 Task: Show available start times in increments of 12 minutes.
Action: Mouse moved to (198, 456)
Screenshot: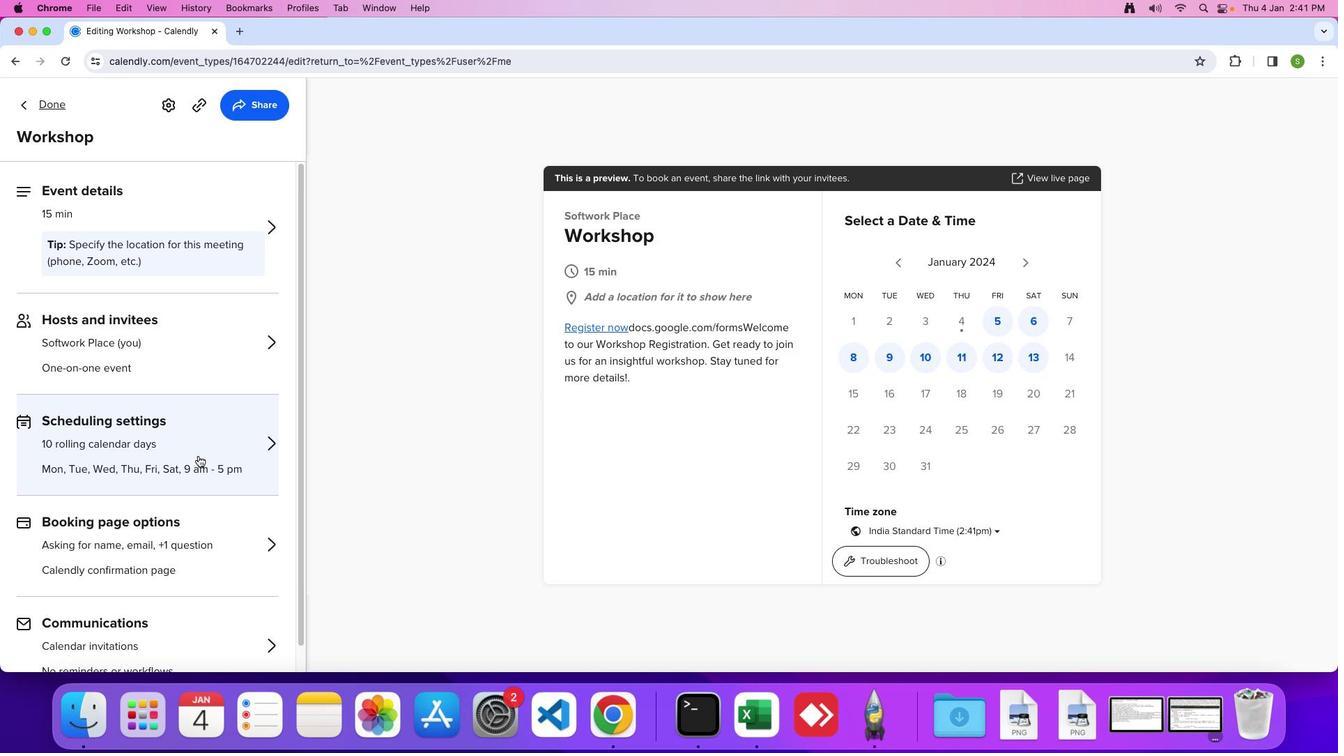 
Action: Mouse pressed left at (198, 456)
Screenshot: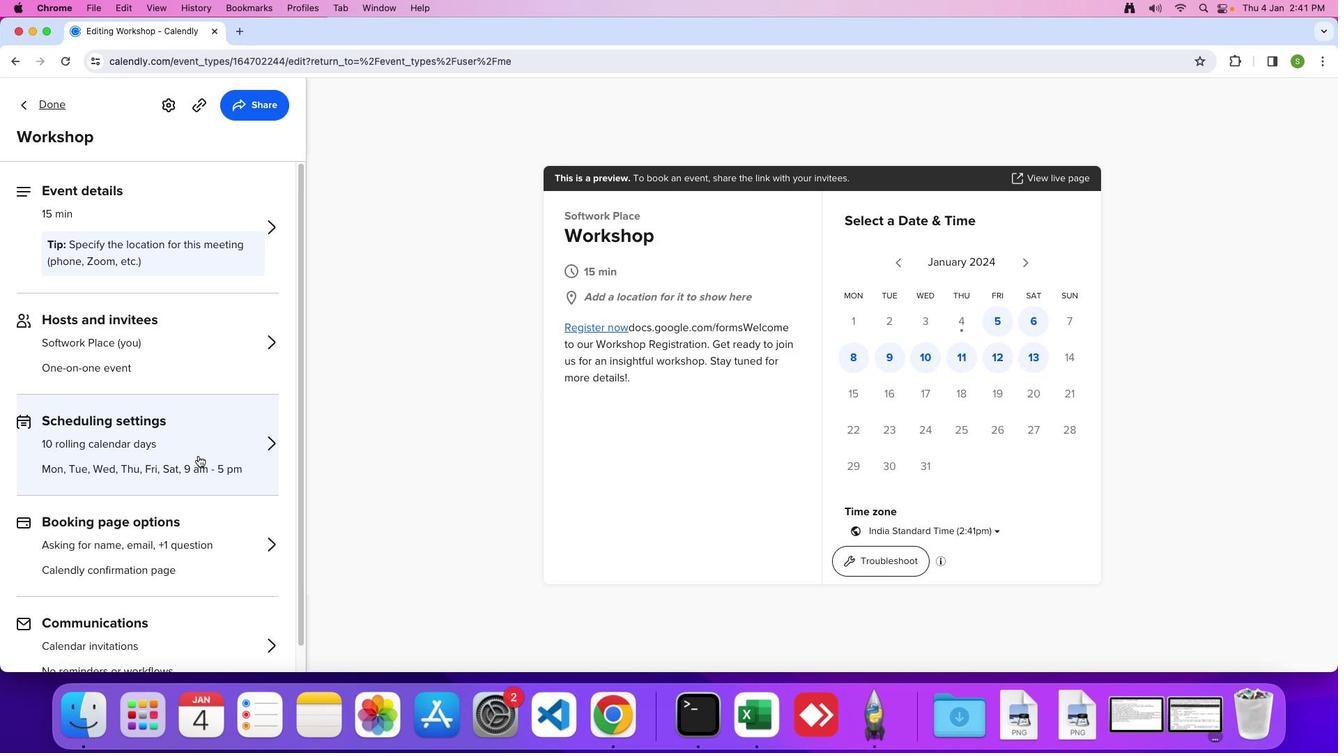 
Action: Mouse moved to (195, 498)
Screenshot: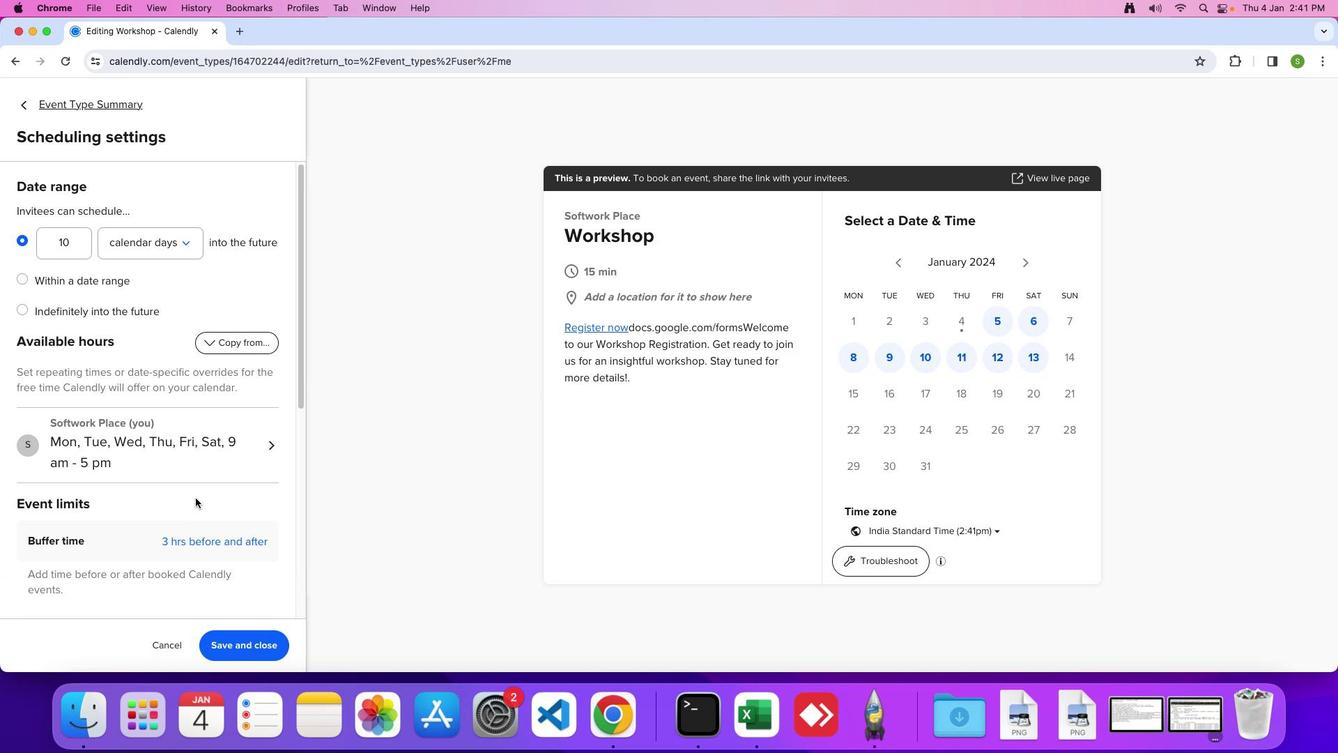 
Action: Mouse scrolled (195, 498) with delta (0, 0)
Screenshot: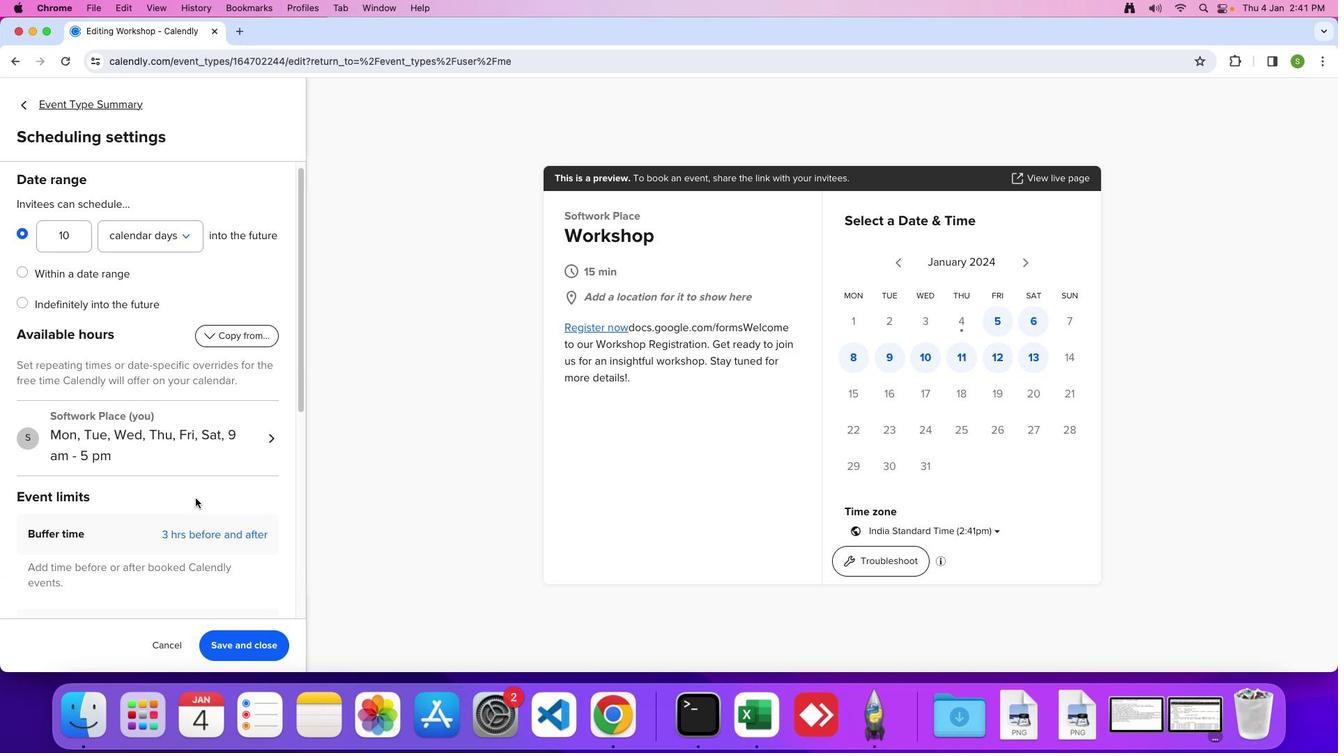 
Action: Mouse moved to (195, 498)
Screenshot: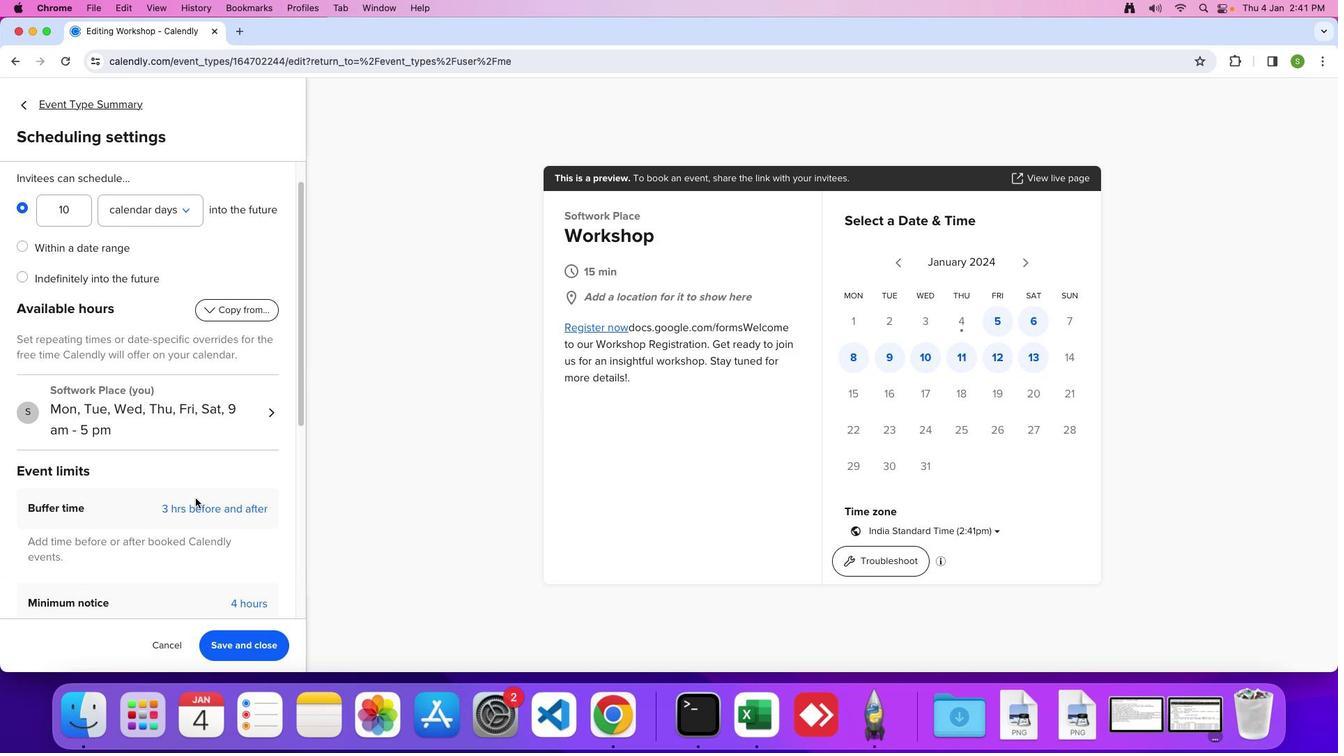 
Action: Mouse scrolled (195, 498) with delta (0, 0)
Screenshot: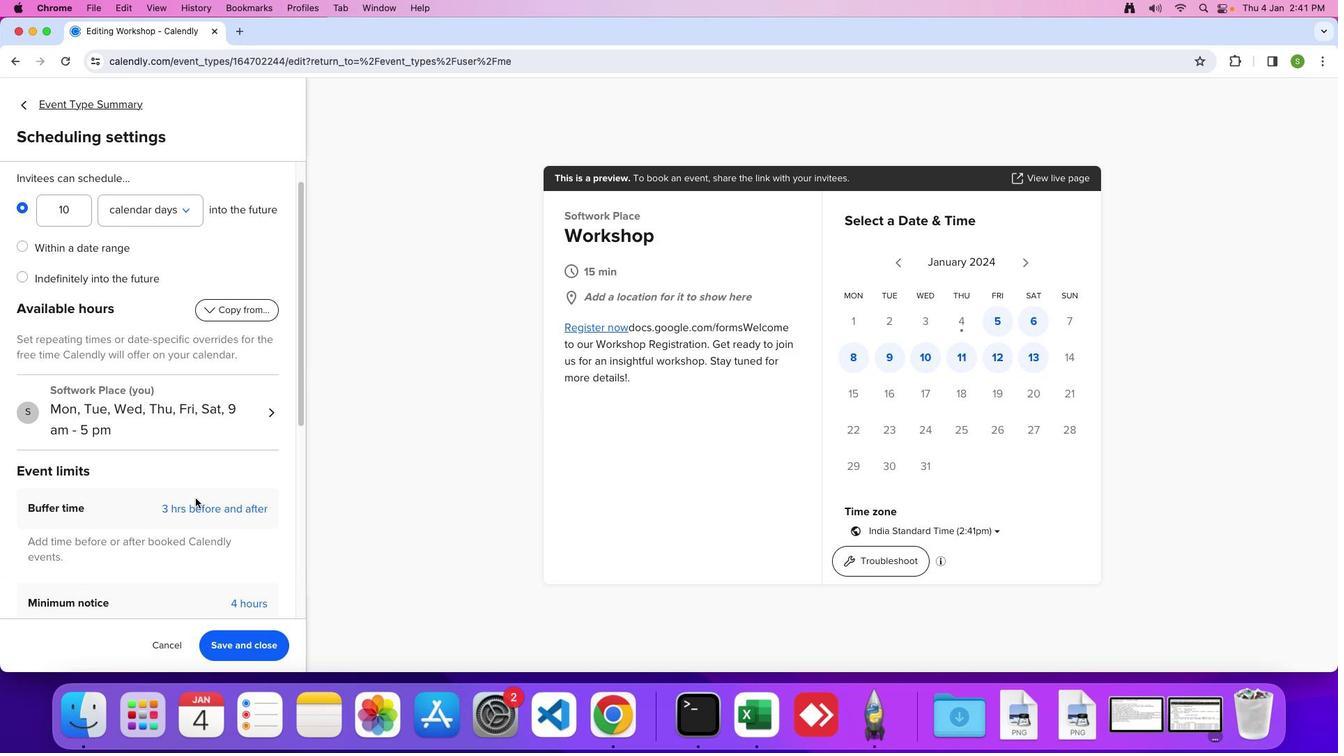 
Action: Mouse moved to (195, 498)
Screenshot: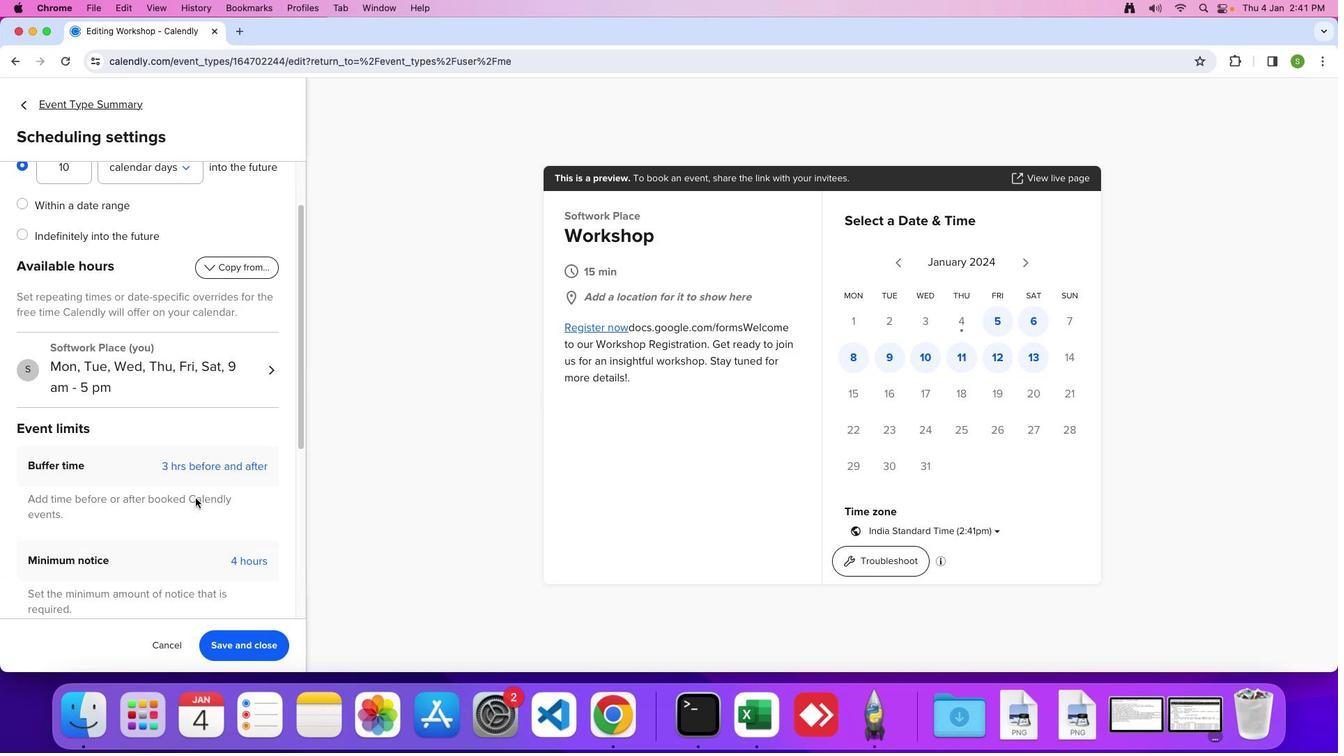 
Action: Mouse scrolled (195, 498) with delta (0, -2)
Screenshot: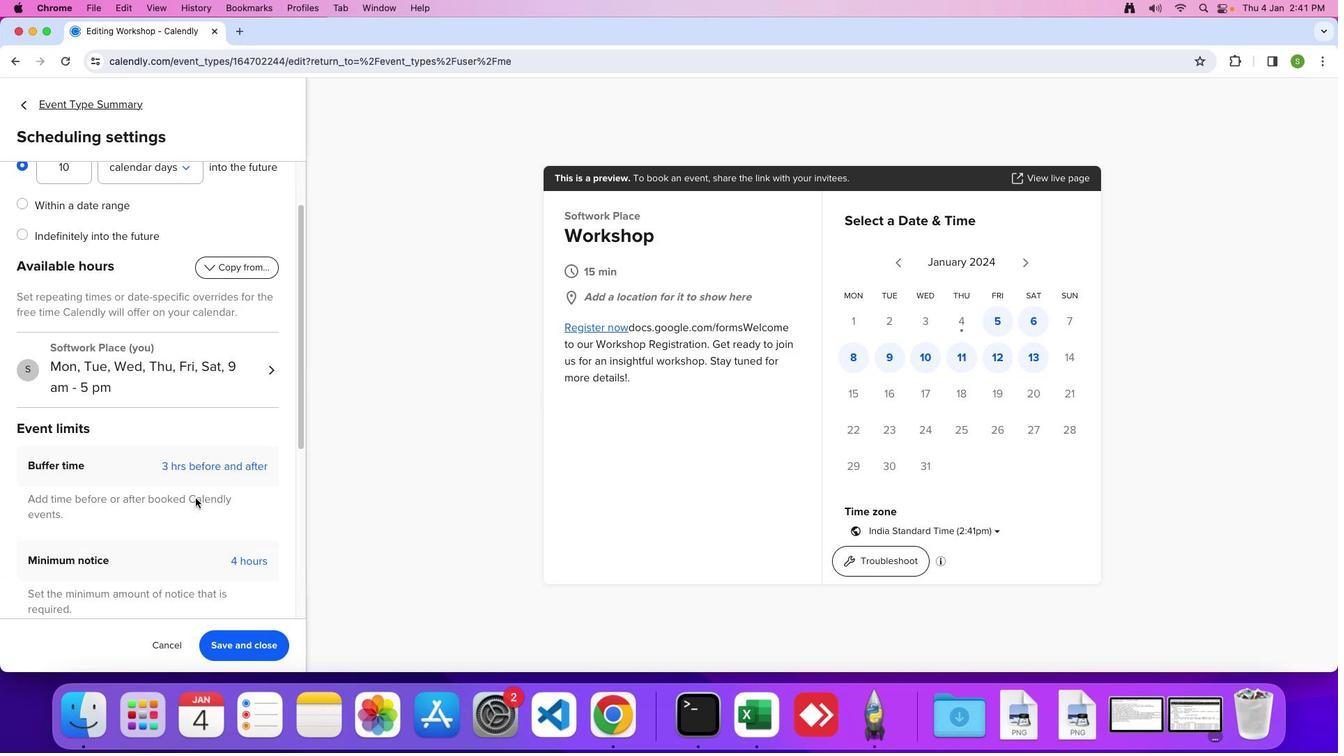 
Action: Mouse moved to (195, 497)
Screenshot: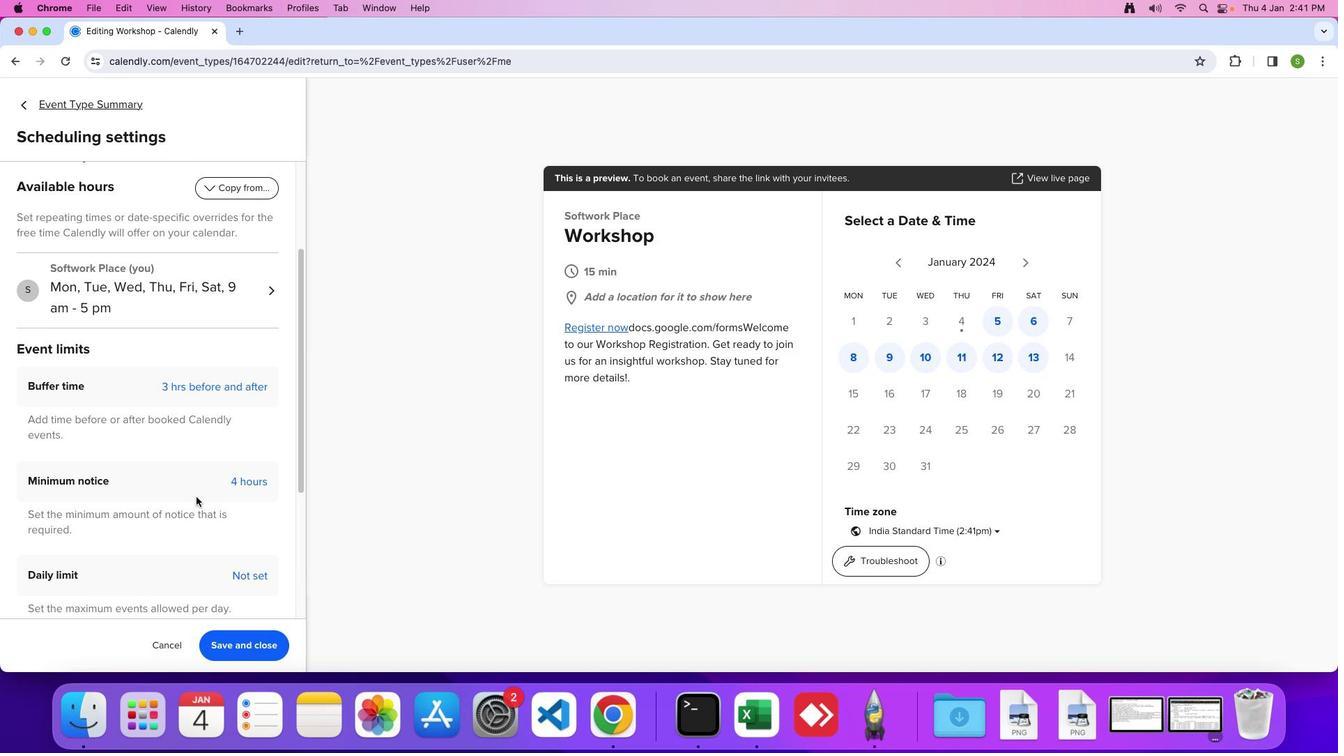 
Action: Mouse scrolled (195, 497) with delta (0, 0)
Screenshot: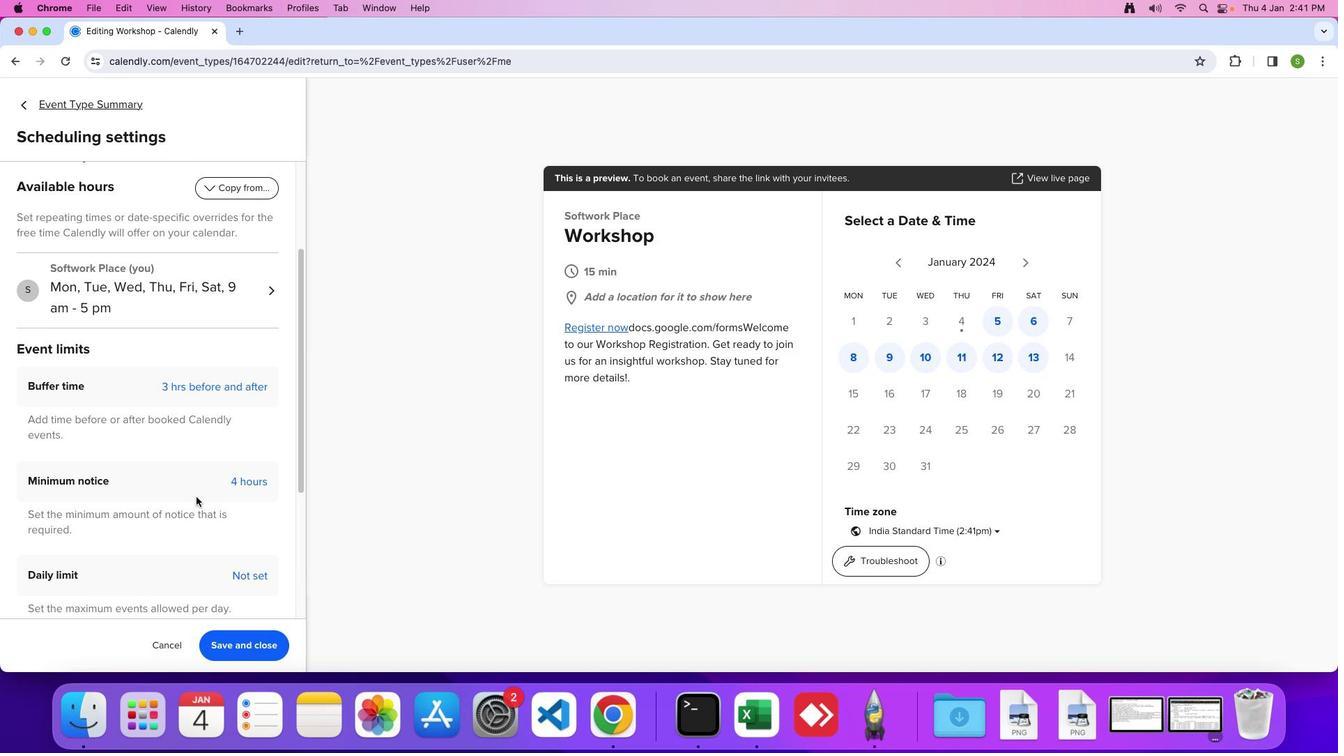 
Action: Mouse moved to (195, 497)
Screenshot: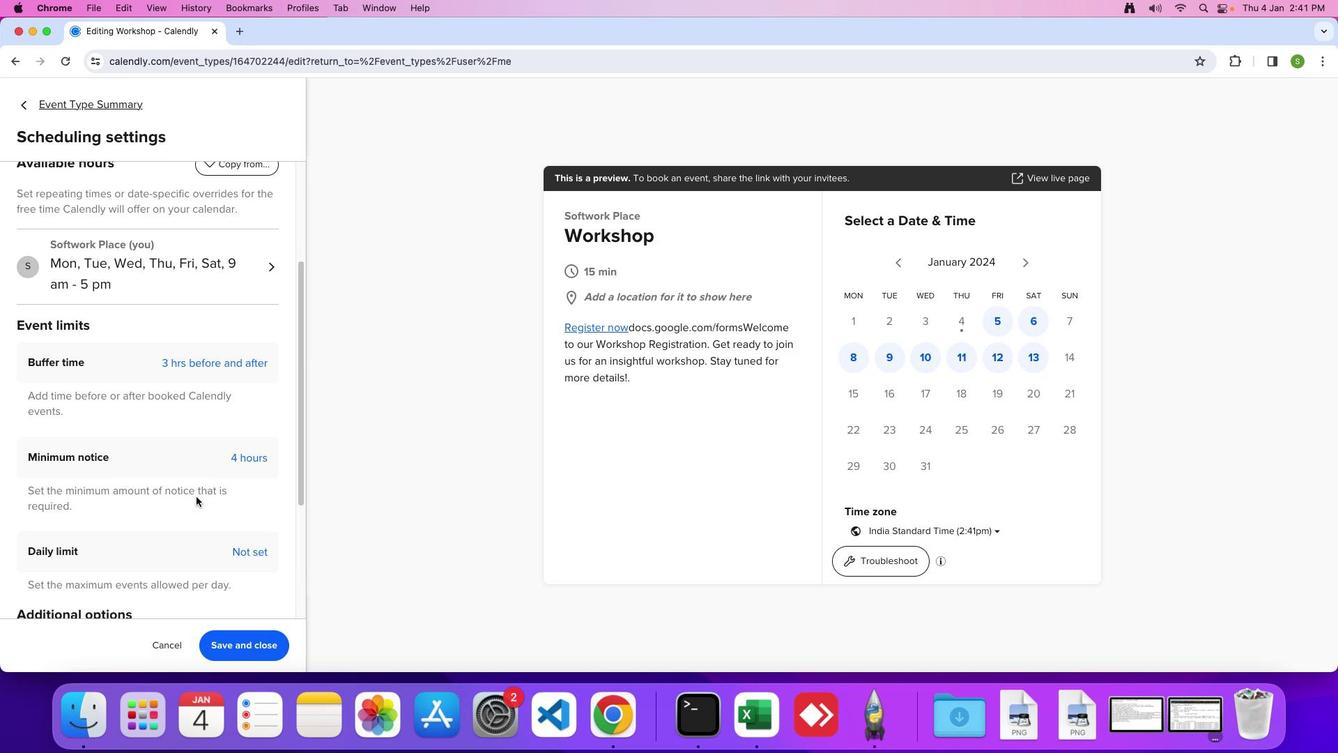 
Action: Mouse scrolled (195, 497) with delta (0, 0)
Screenshot: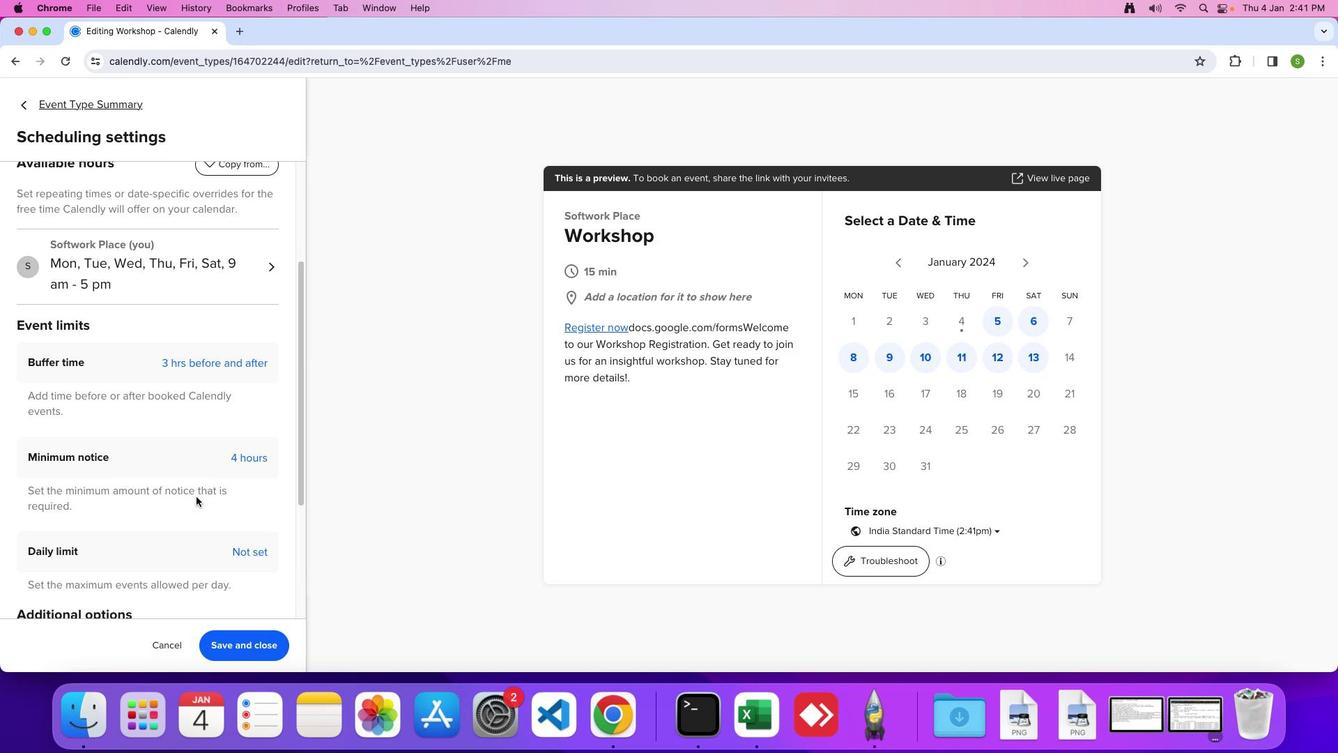 
Action: Mouse moved to (195, 497)
Screenshot: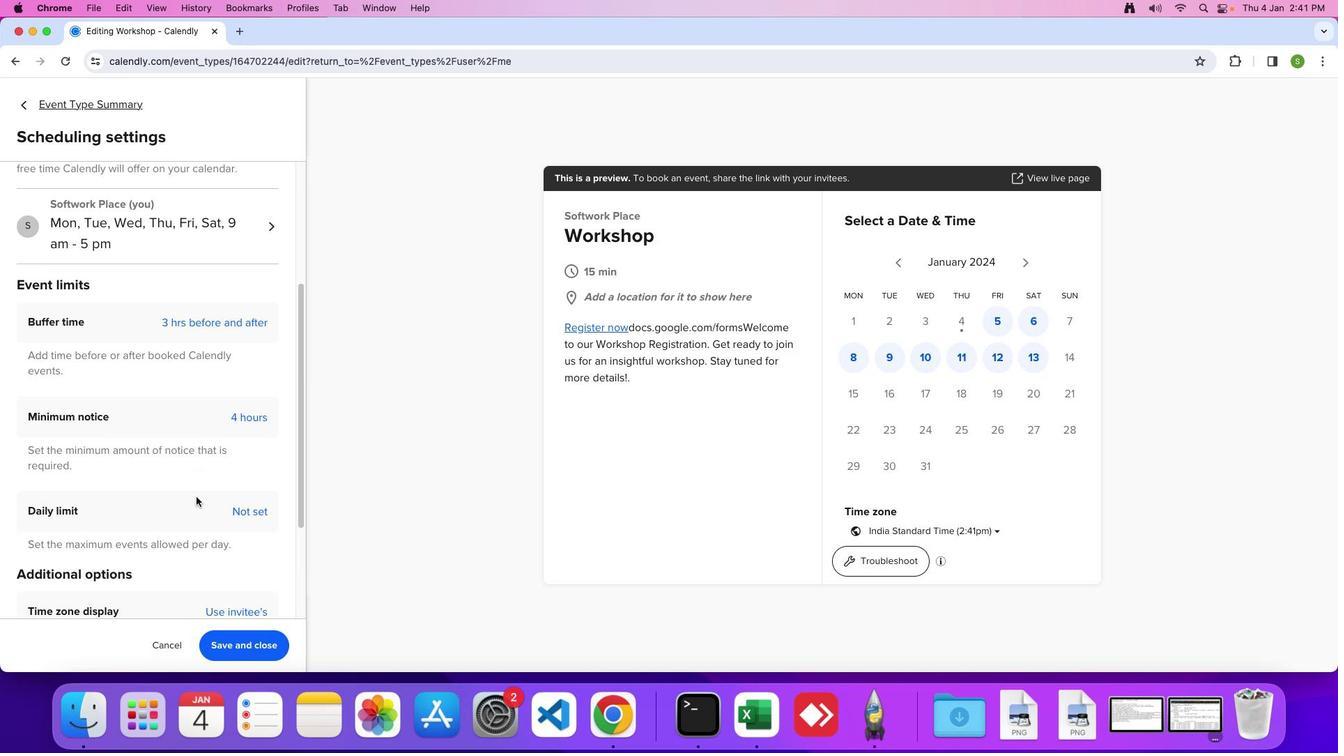 
Action: Mouse scrolled (195, 497) with delta (0, -2)
Screenshot: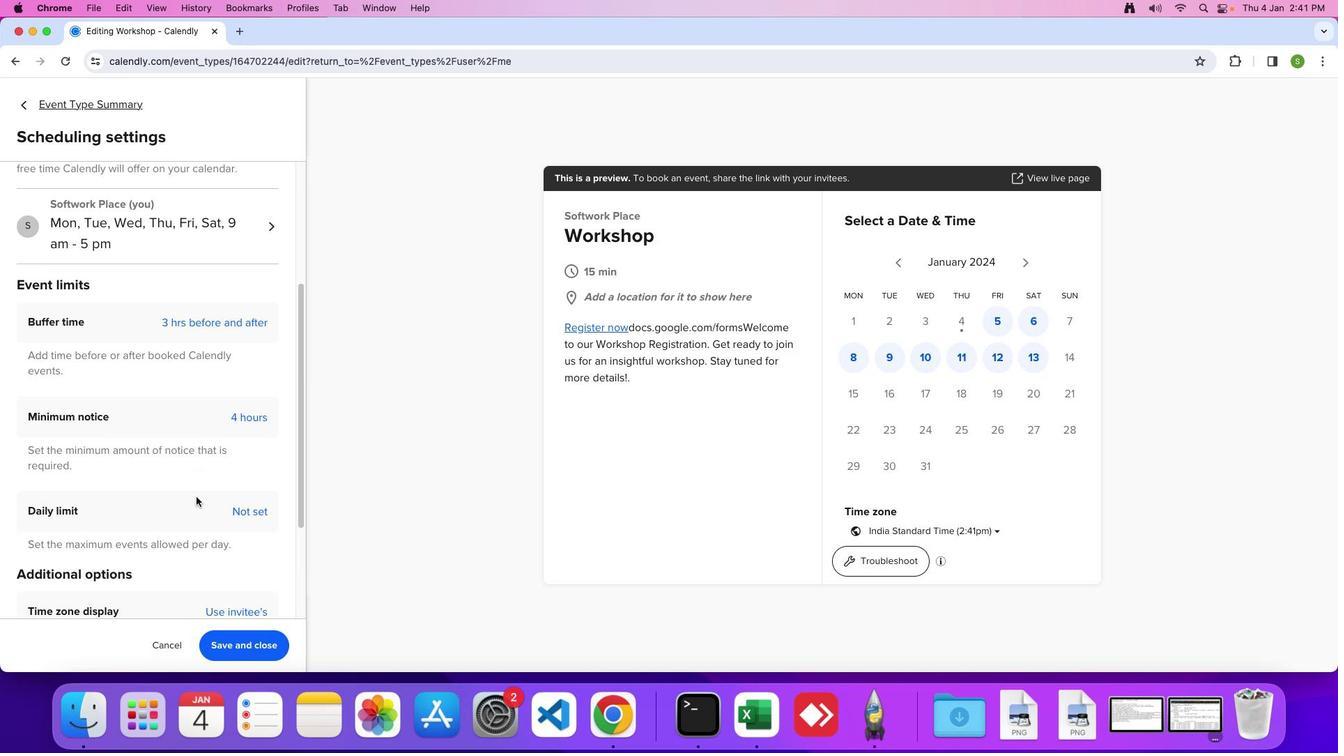 
Action: Mouse moved to (196, 497)
Screenshot: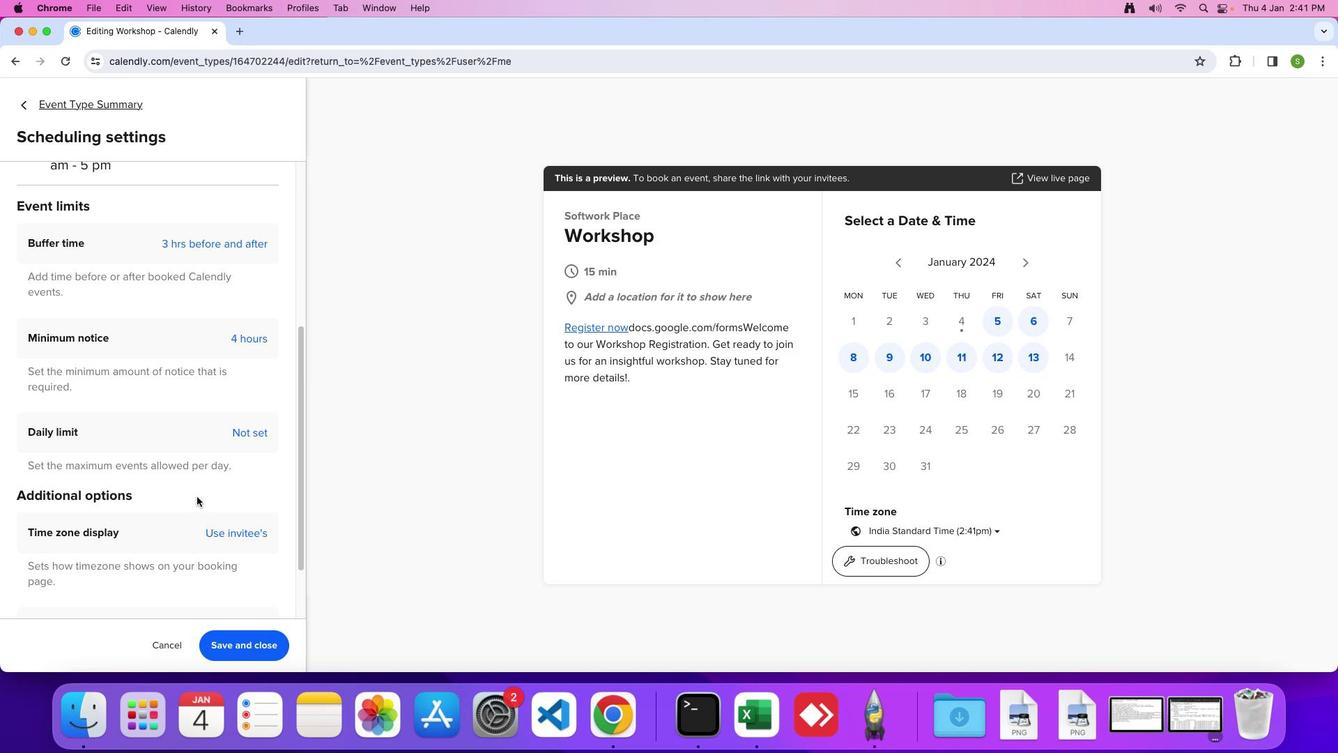 
Action: Mouse scrolled (196, 497) with delta (0, 0)
Screenshot: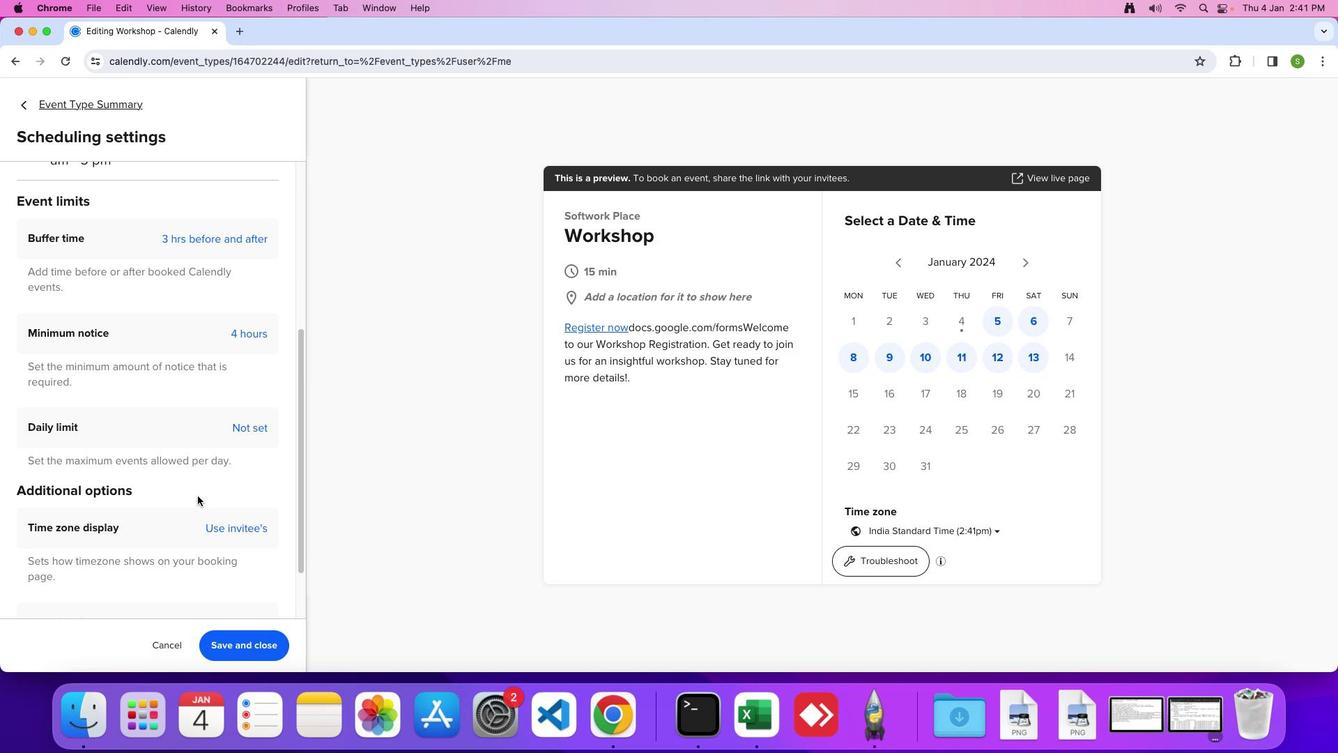 
Action: Mouse moved to (196, 496)
Screenshot: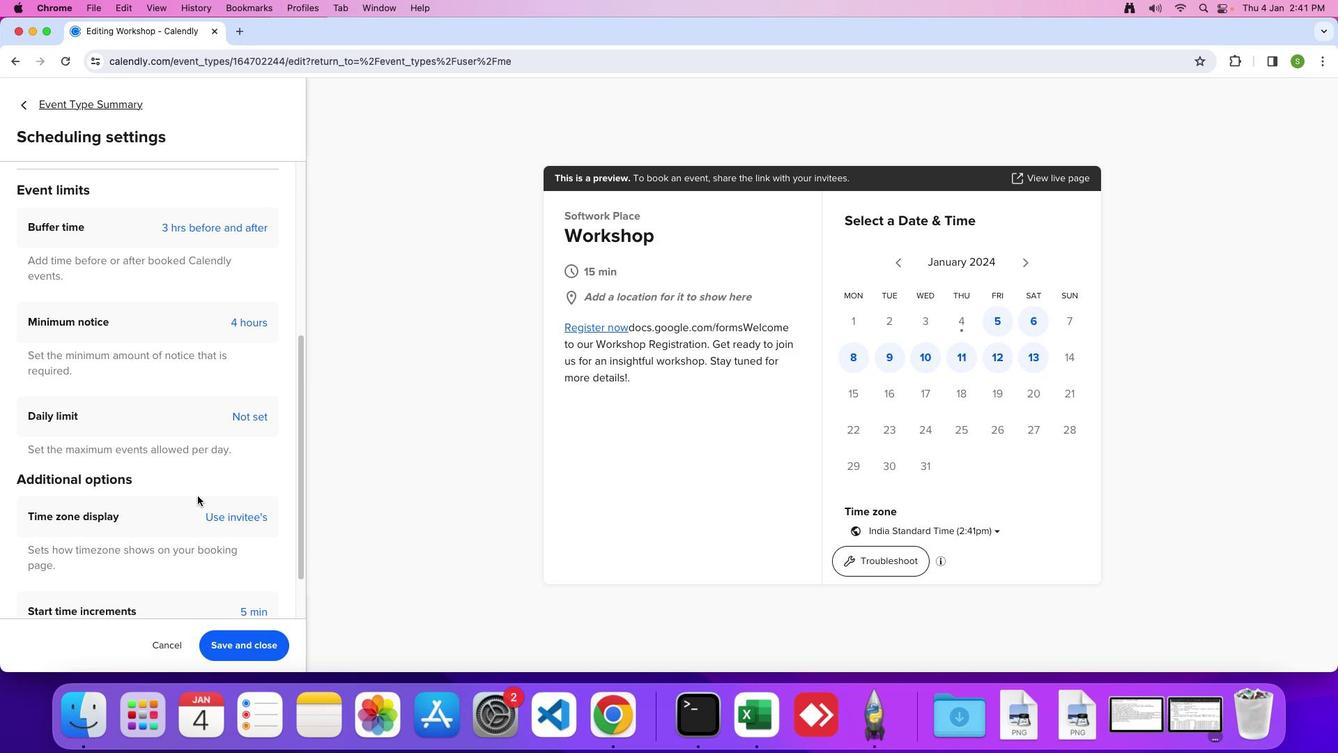 
Action: Mouse scrolled (196, 496) with delta (0, 0)
Screenshot: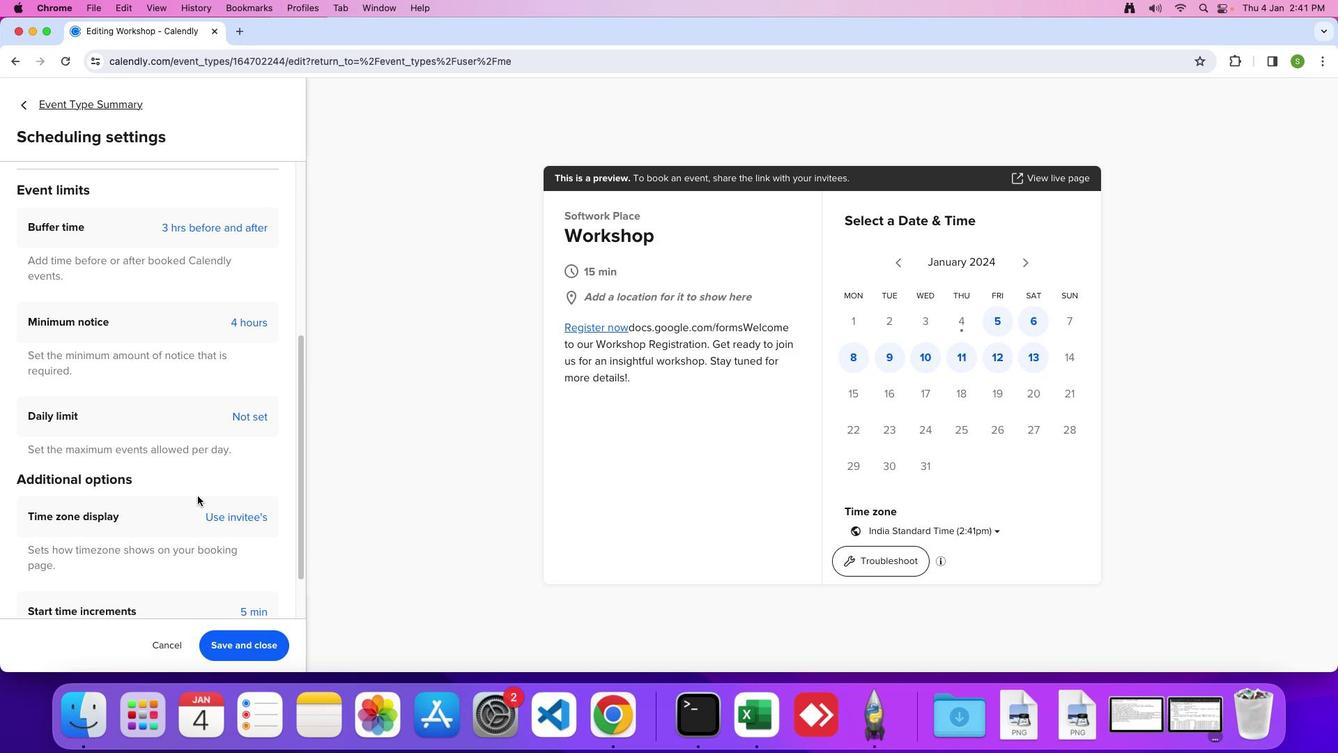 
Action: Mouse scrolled (196, 496) with delta (0, -2)
Screenshot: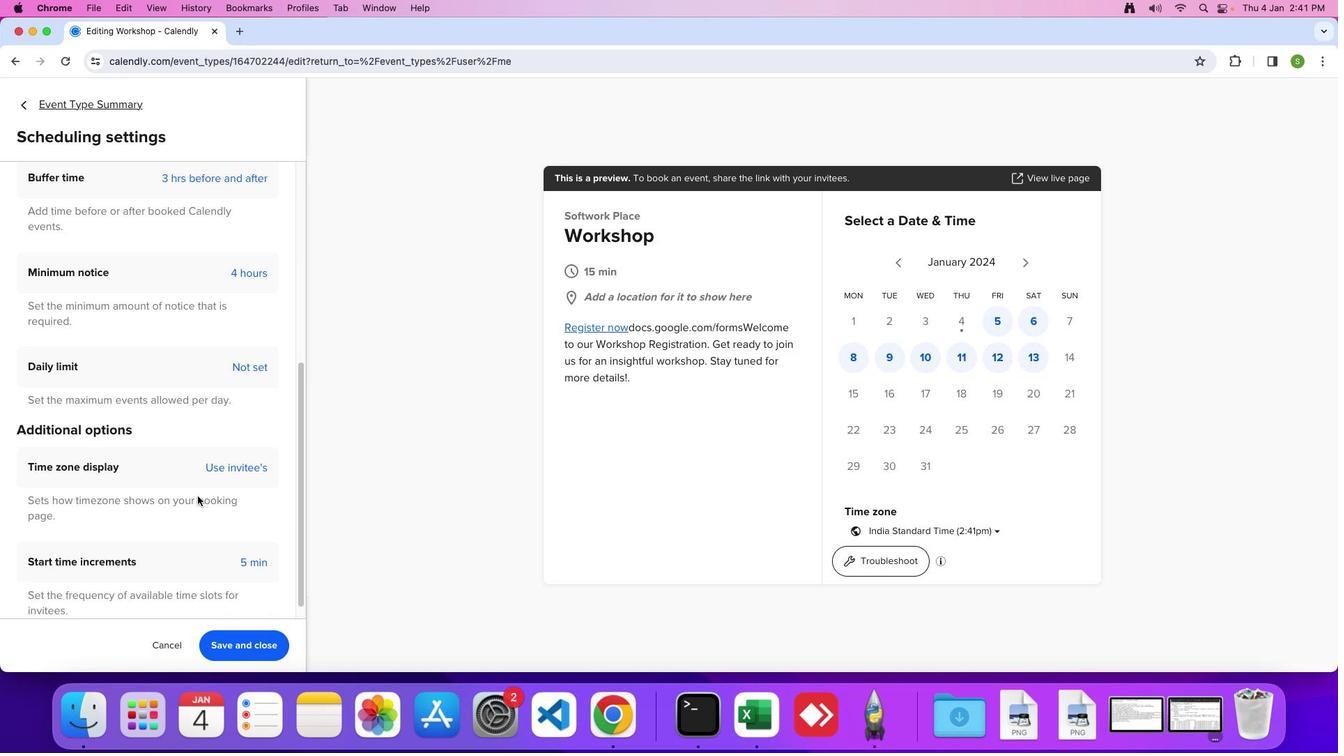 
Action: Mouse moved to (197, 496)
Screenshot: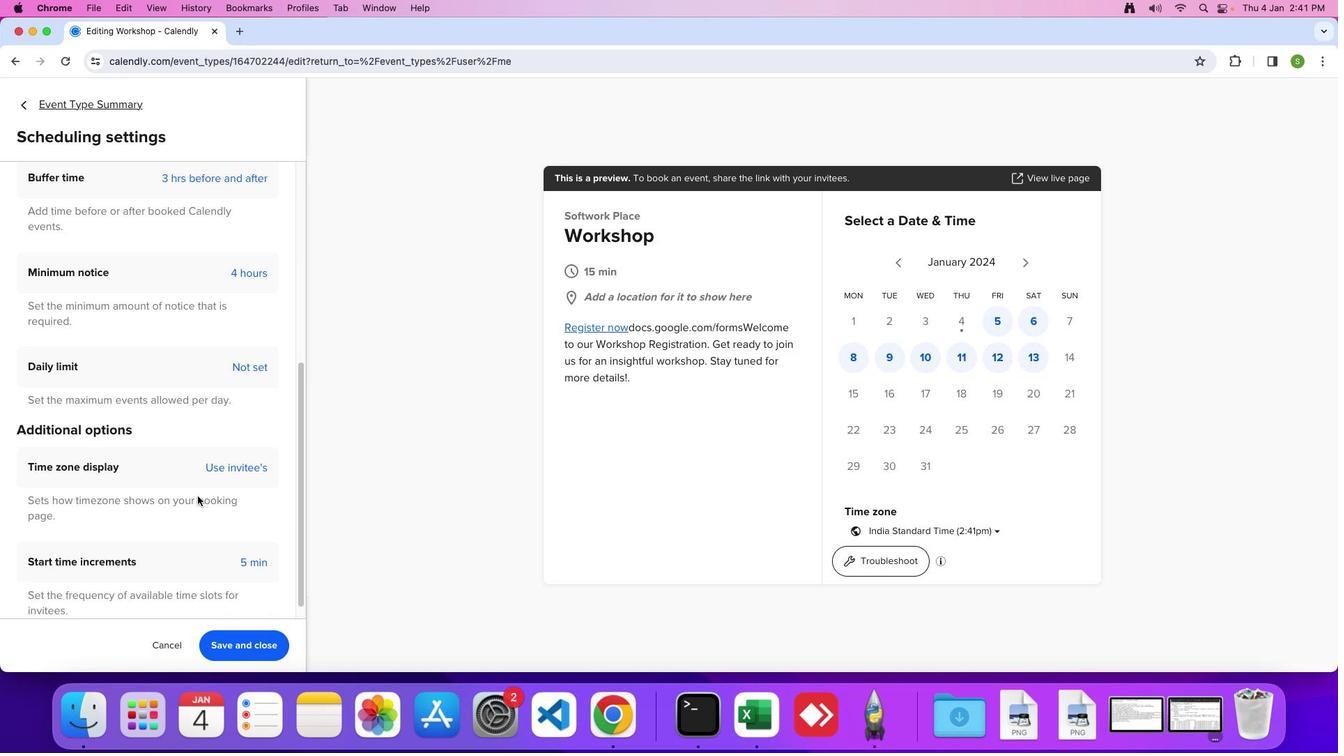 
Action: Mouse scrolled (197, 496) with delta (0, -2)
Screenshot: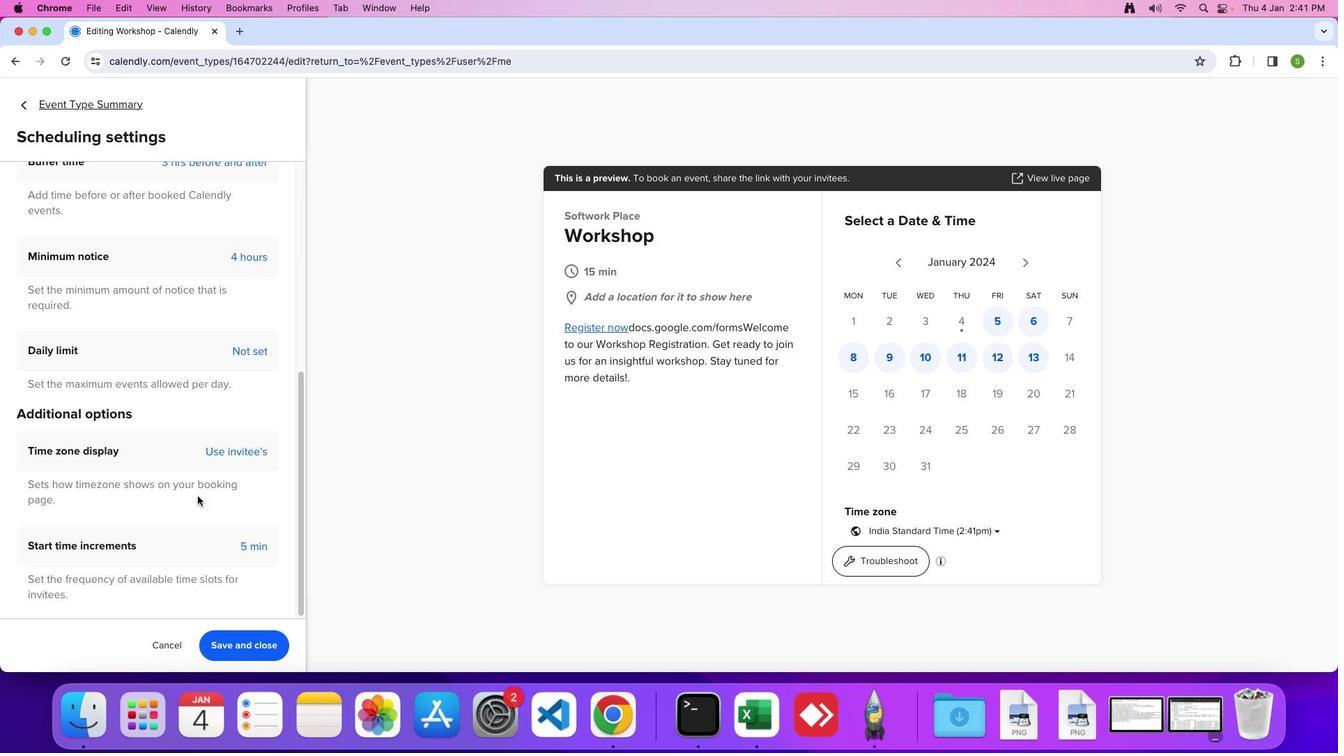 
Action: Mouse scrolled (197, 496) with delta (0, 0)
Screenshot: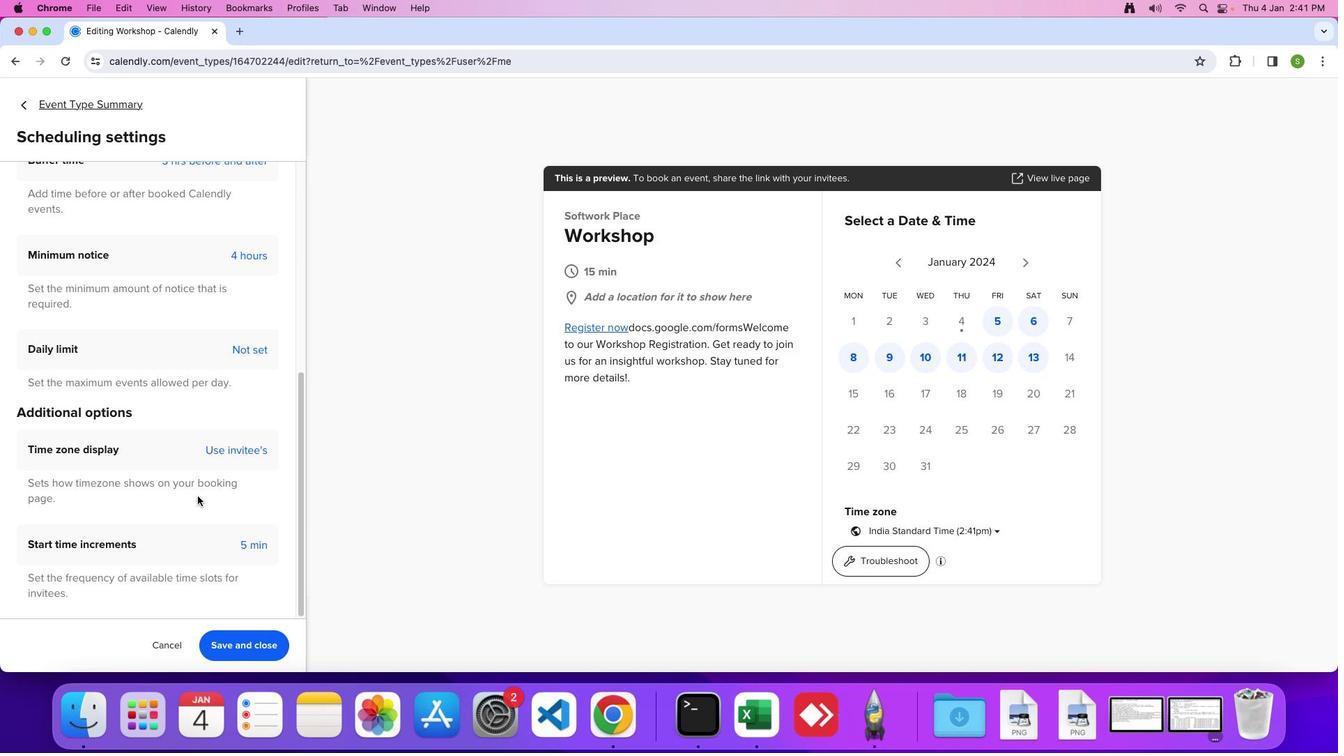 
Action: Mouse scrolled (197, 496) with delta (0, 0)
Screenshot: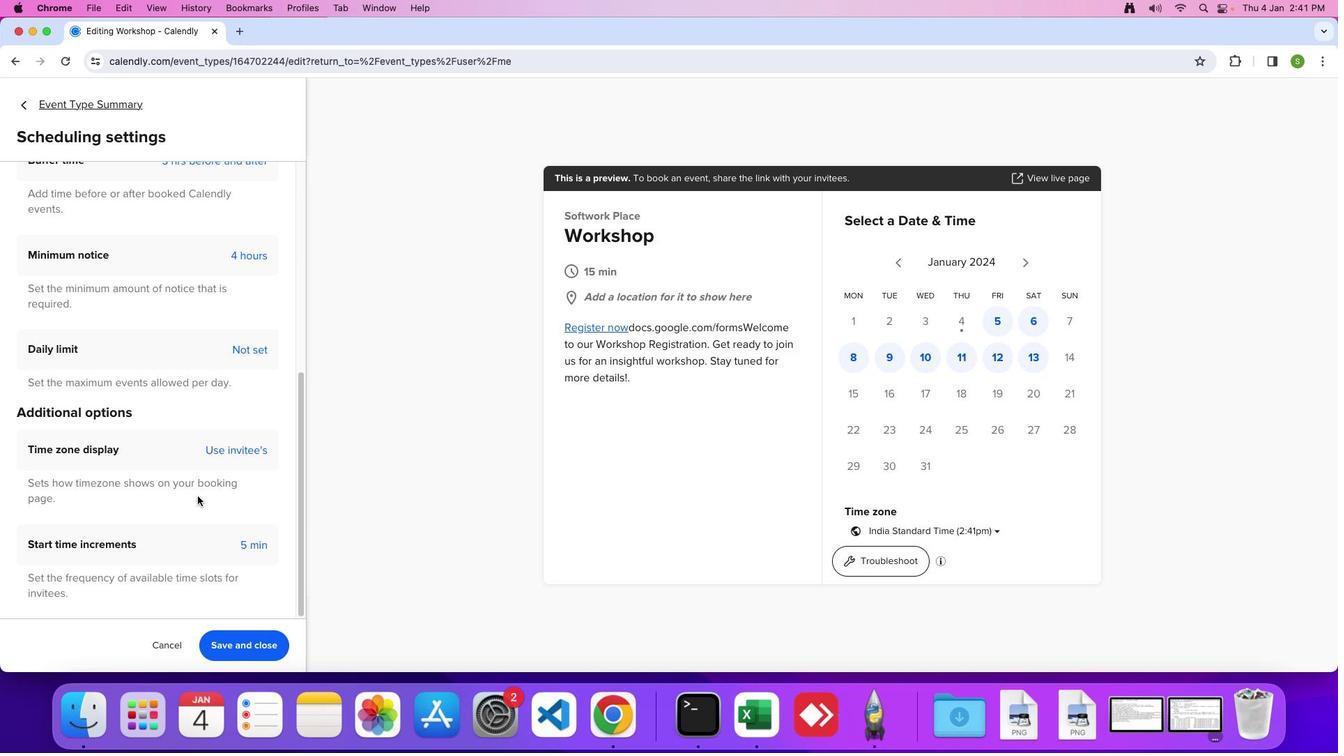 
Action: Mouse scrolled (197, 496) with delta (0, -2)
Screenshot: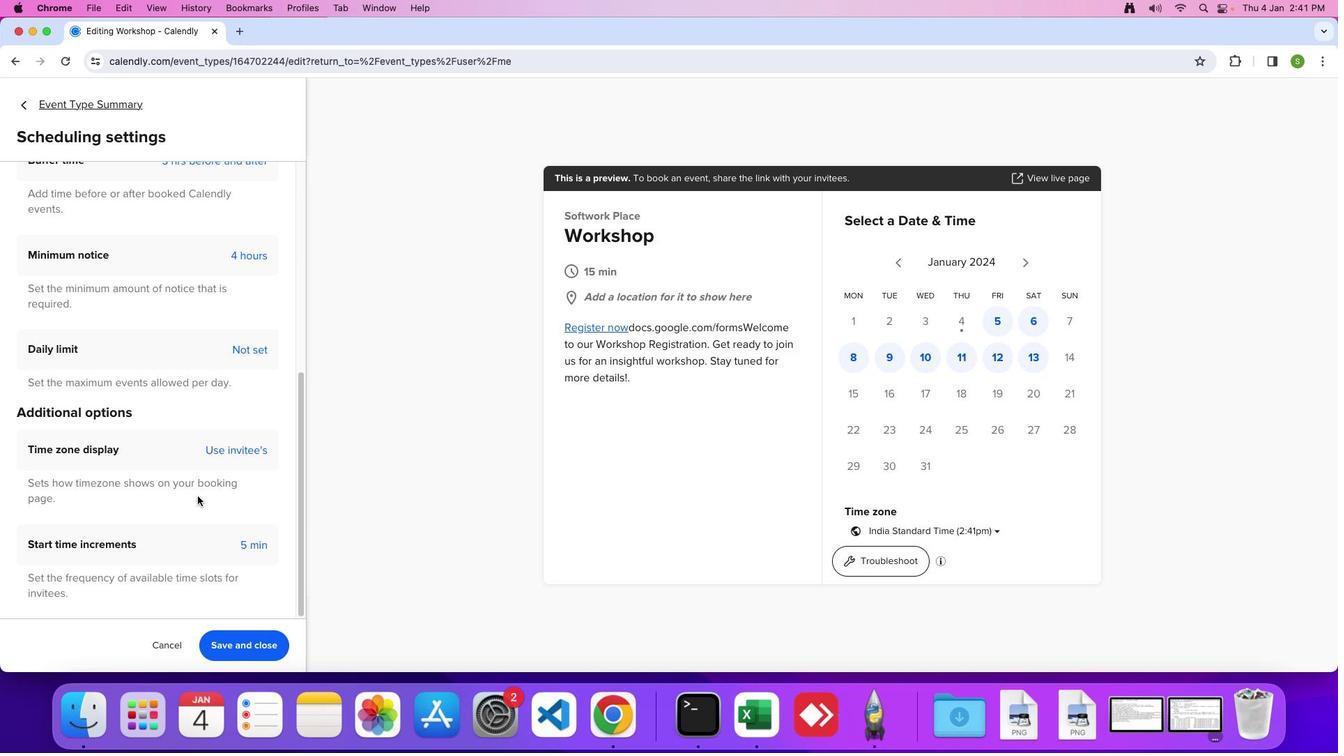 
Action: Mouse scrolled (197, 496) with delta (0, -2)
Screenshot: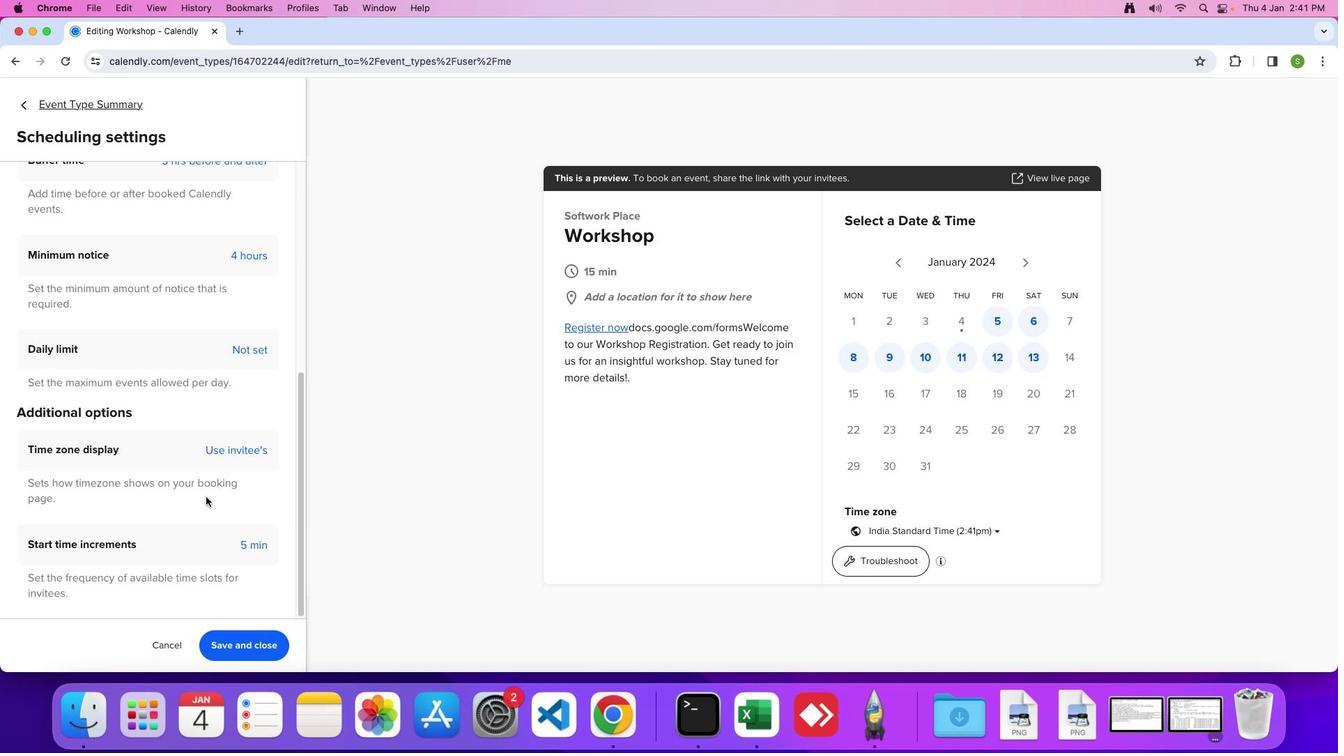 
Action: Mouse moved to (181, 552)
Screenshot: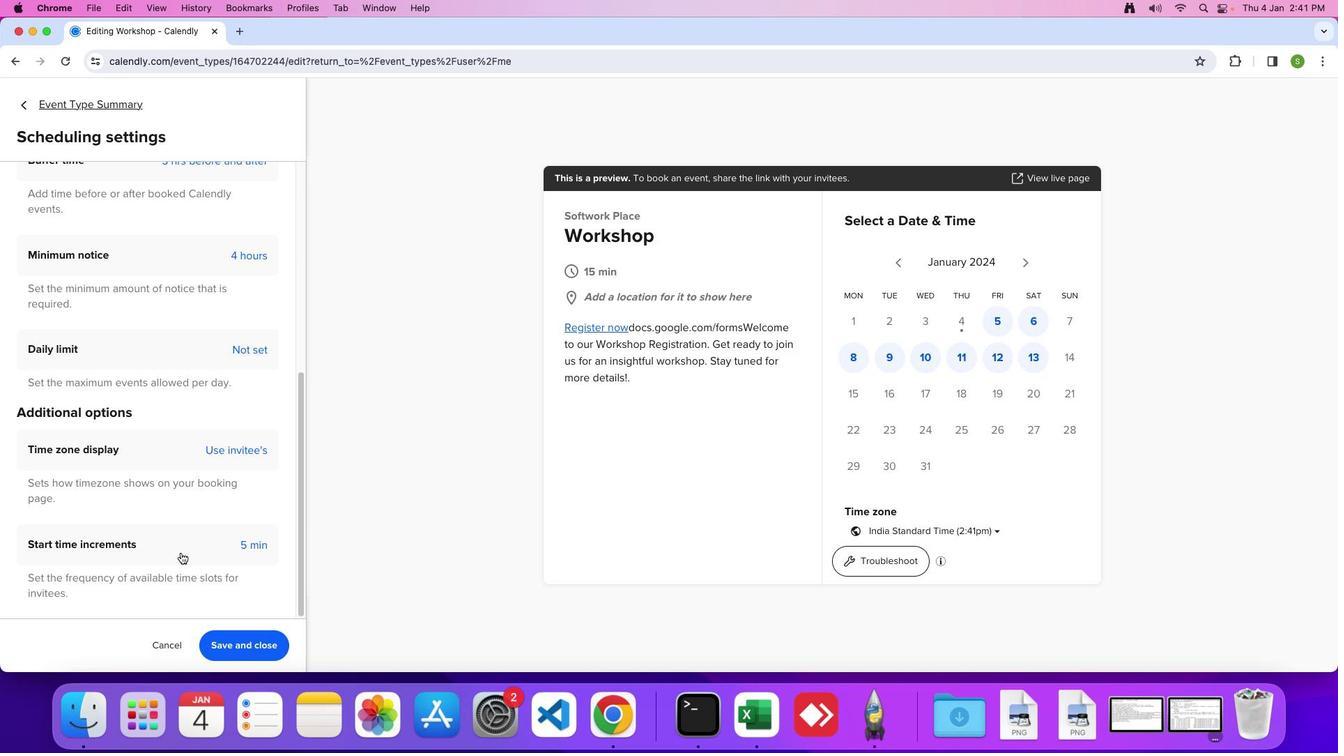 
Action: Mouse pressed left at (181, 552)
Screenshot: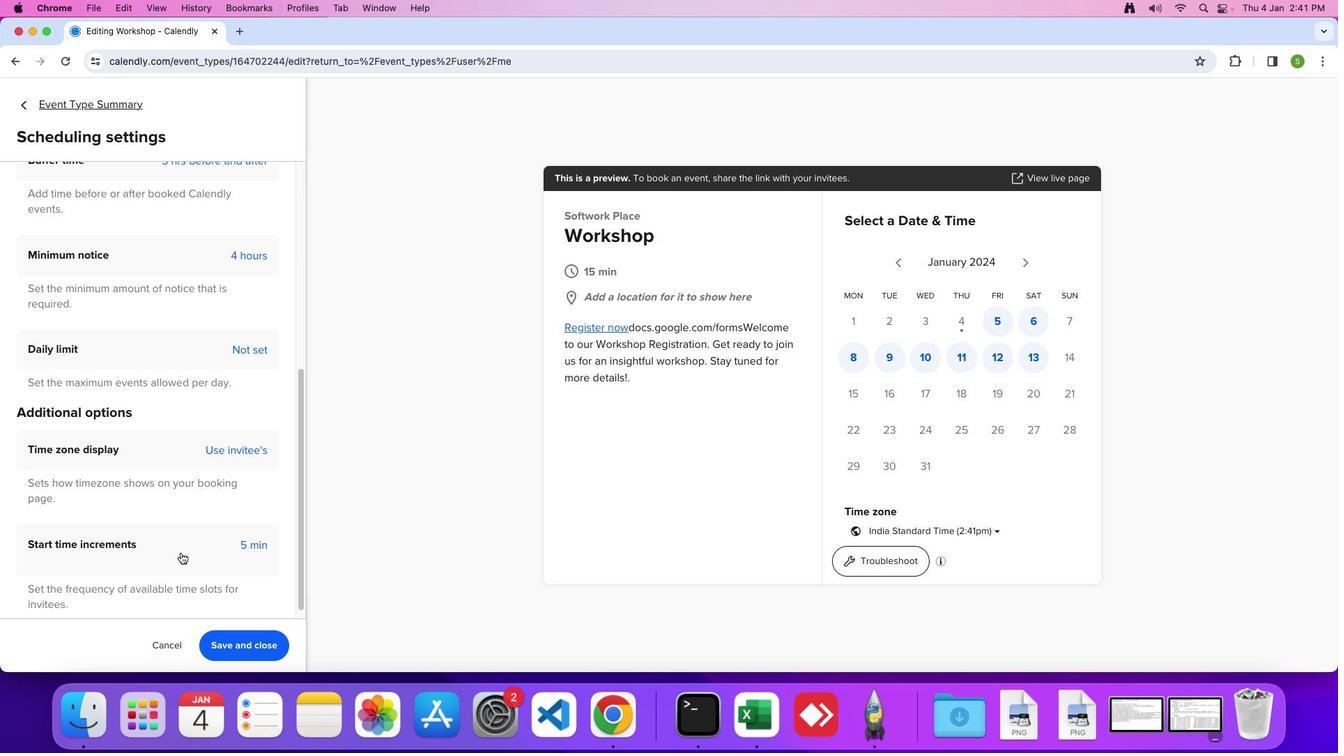 
Action: Mouse moved to (202, 539)
Screenshot: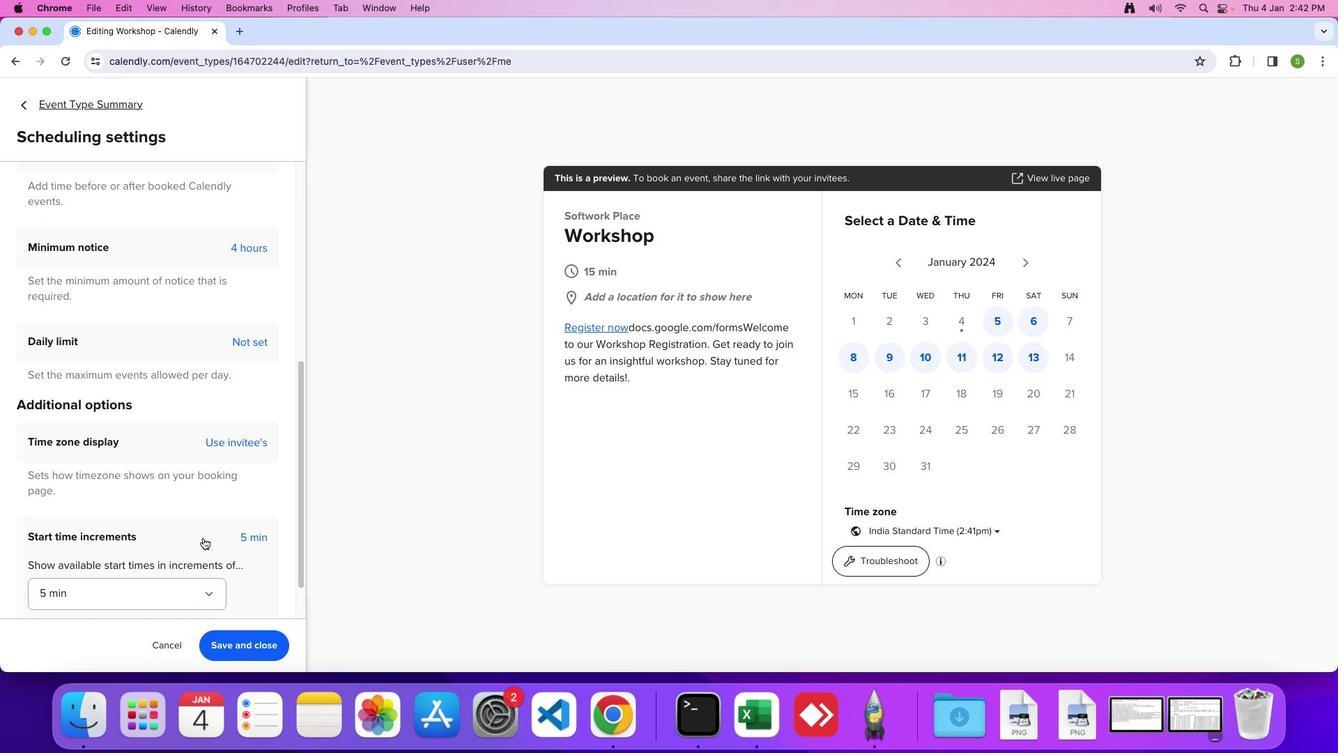 
Action: Mouse scrolled (202, 539) with delta (0, 0)
Screenshot: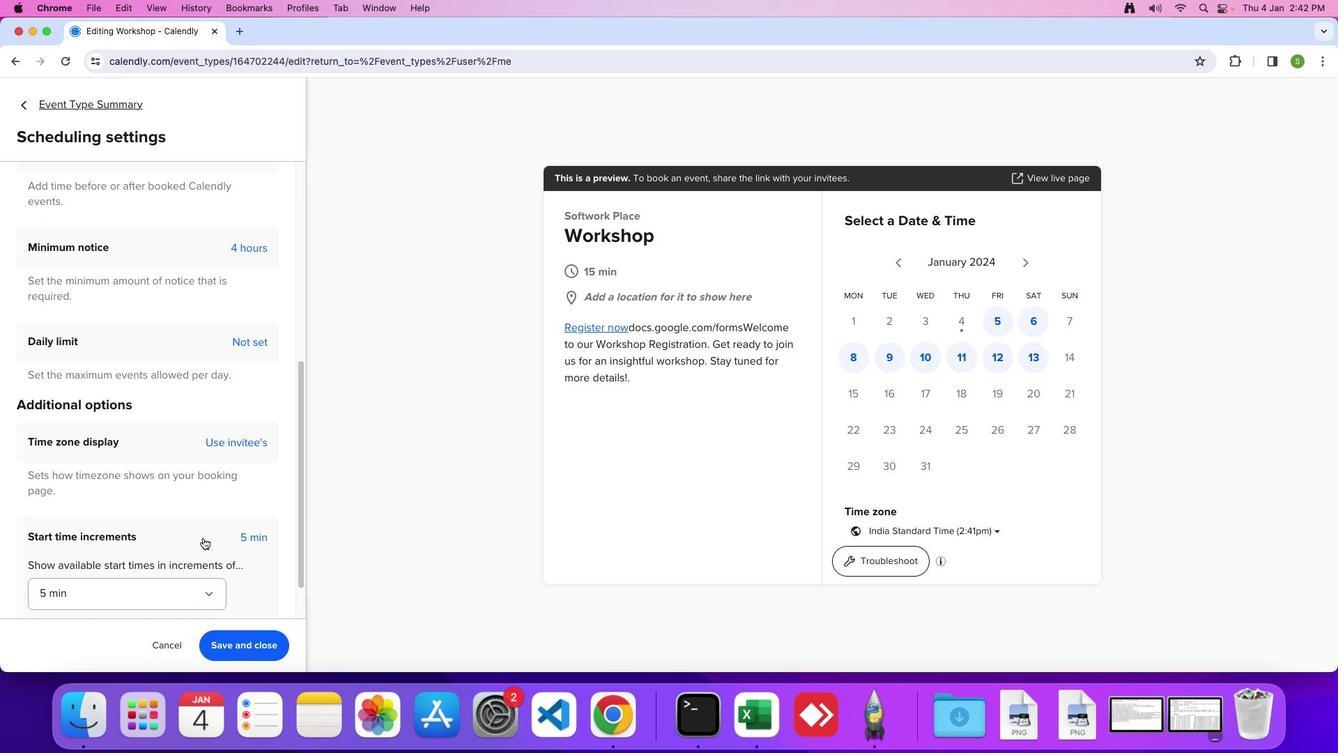 
Action: Mouse moved to (202, 539)
Screenshot: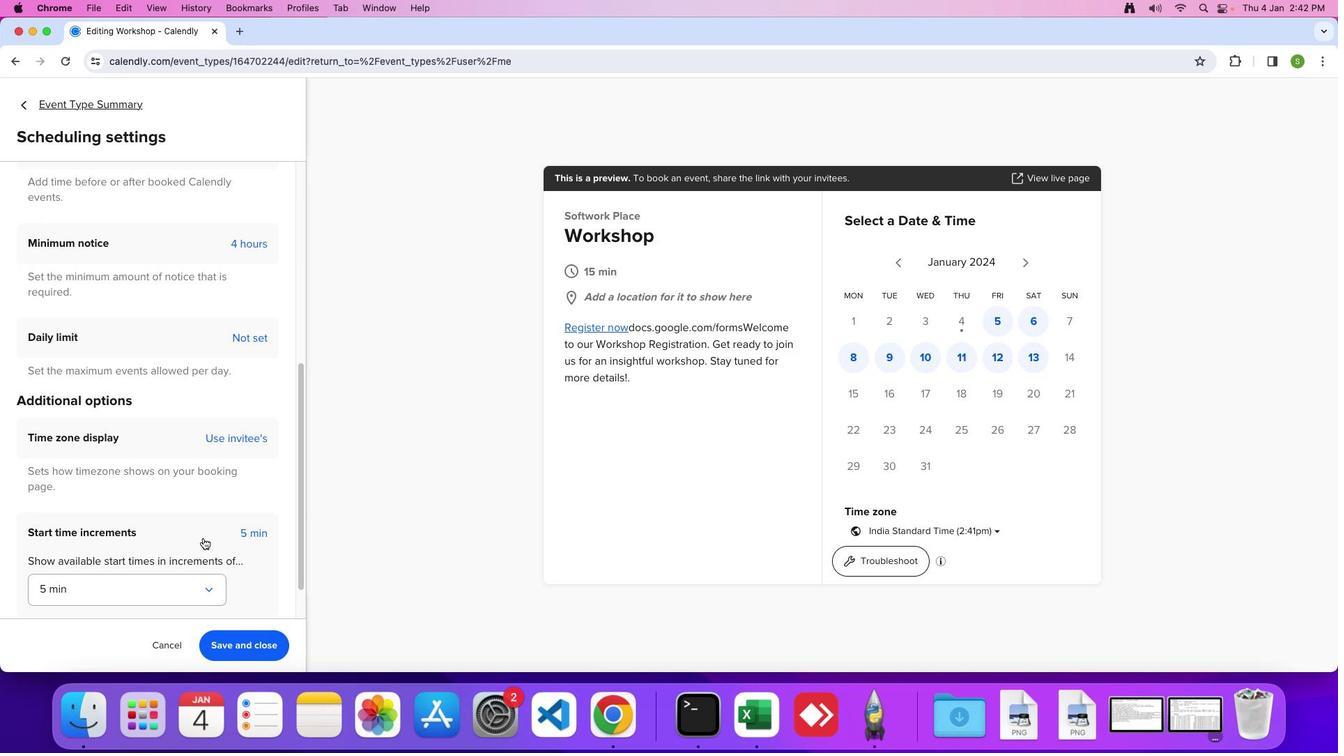 
Action: Mouse scrolled (202, 539) with delta (0, 0)
Screenshot: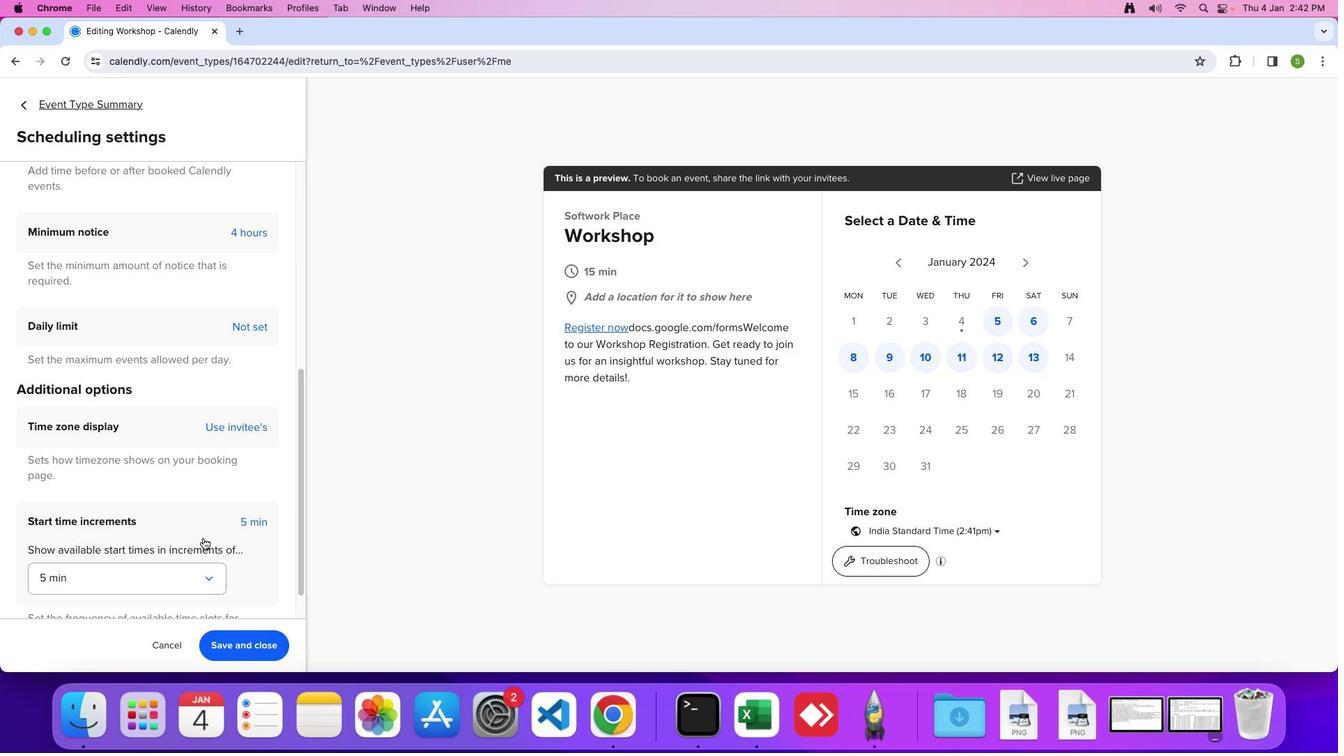 
Action: Mouse moved to (202, 538)
Screenshot: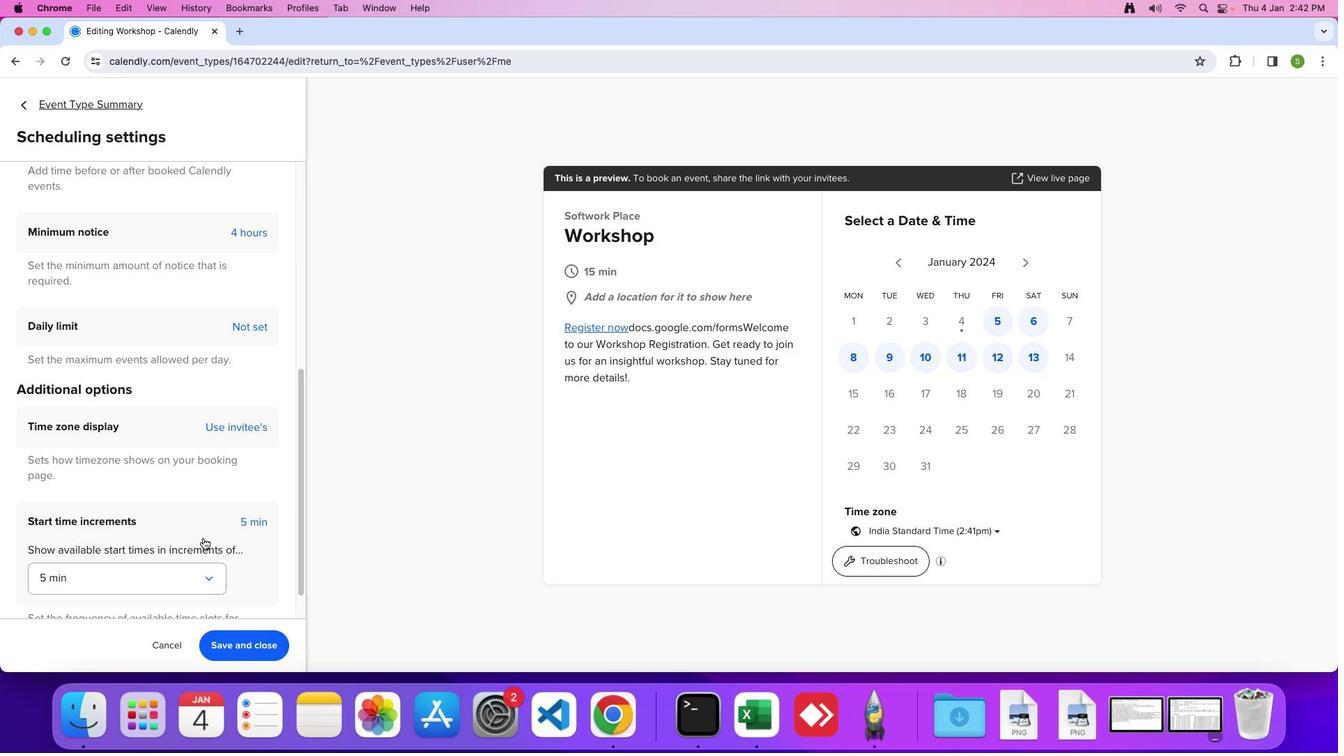 
Action: Mouse scrolled (202, 538) with delta (0, -2)
Screenshot: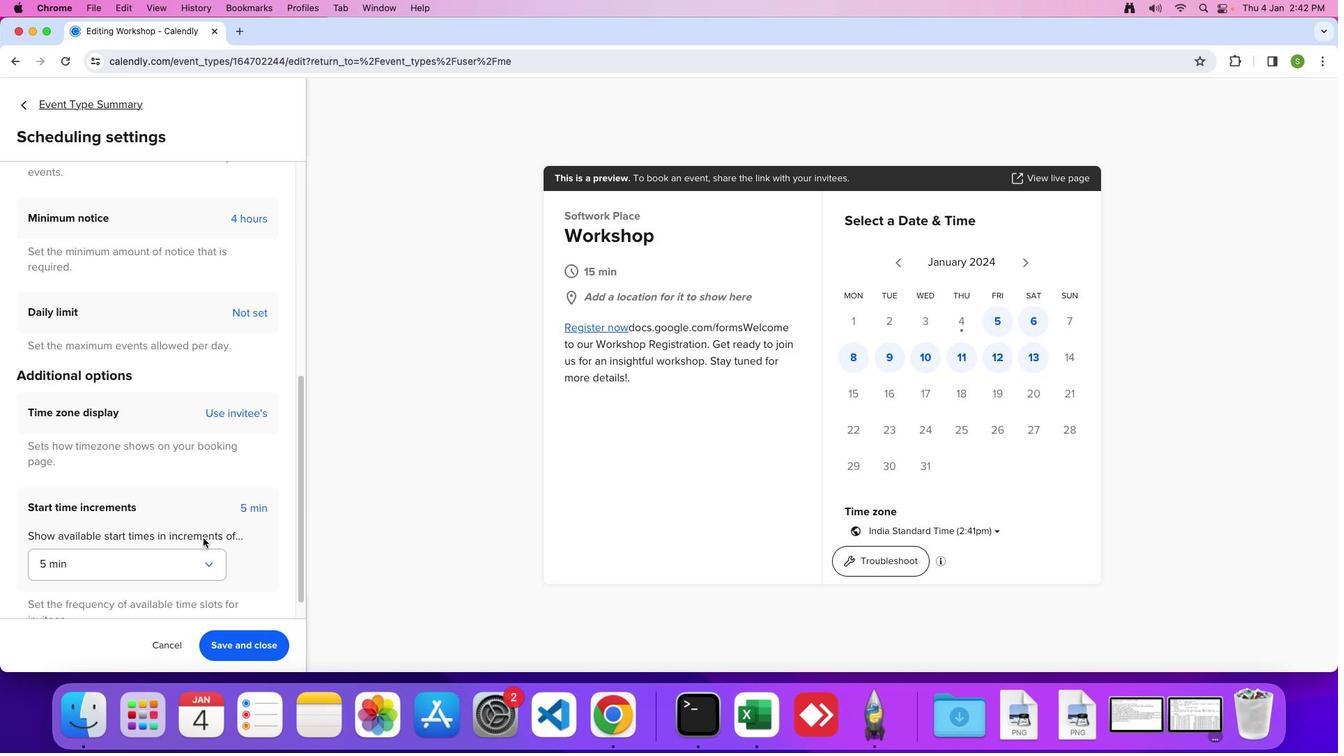 
Action: Mouse moved to (208, 538)
Screenshot: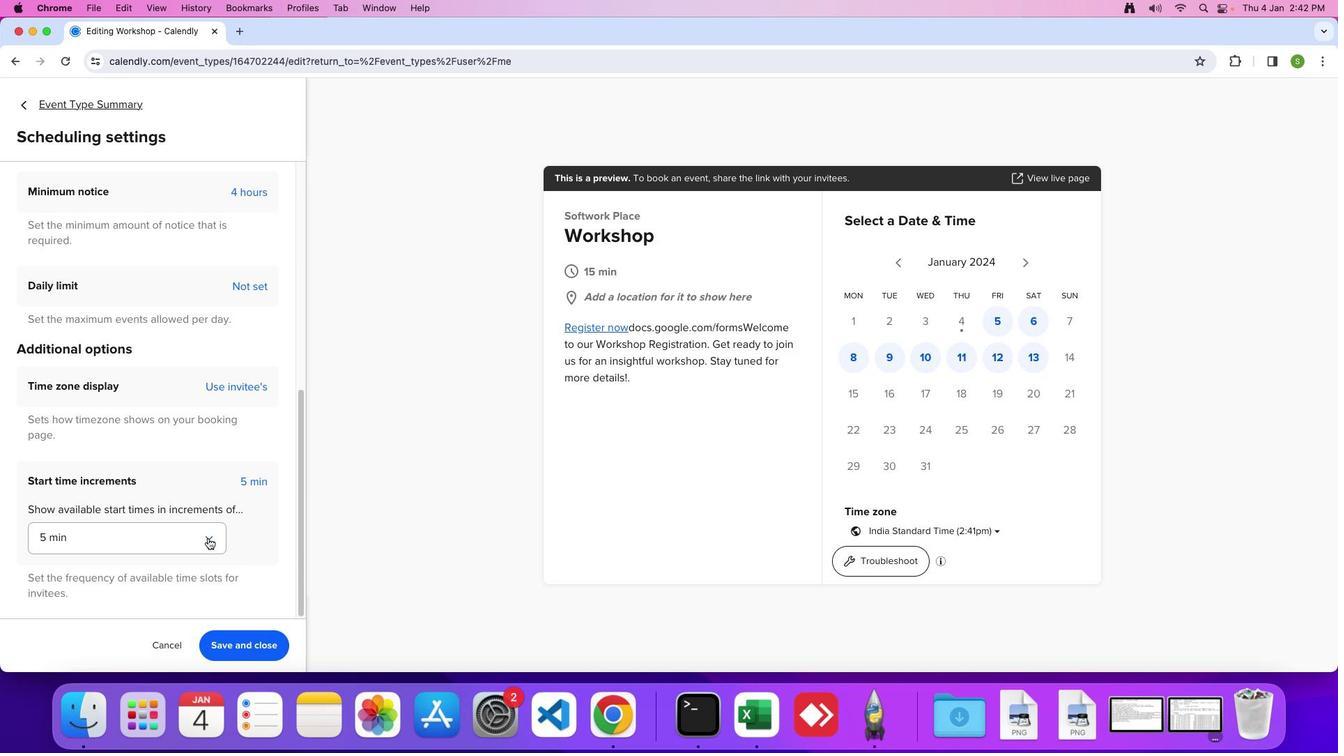 
Action: Mouse pressed left at (208, 538)
Screenshot: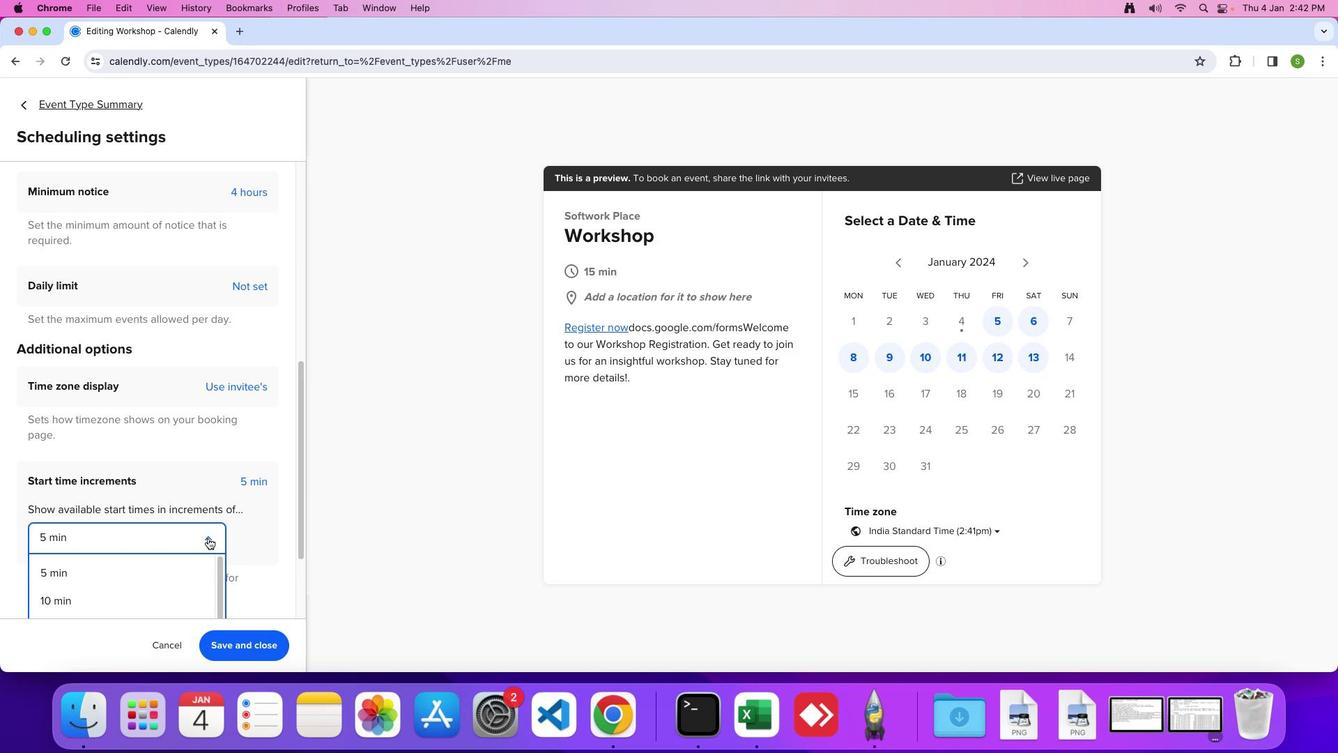 
Action: Mouse moved to (183, 544)
Screenshot: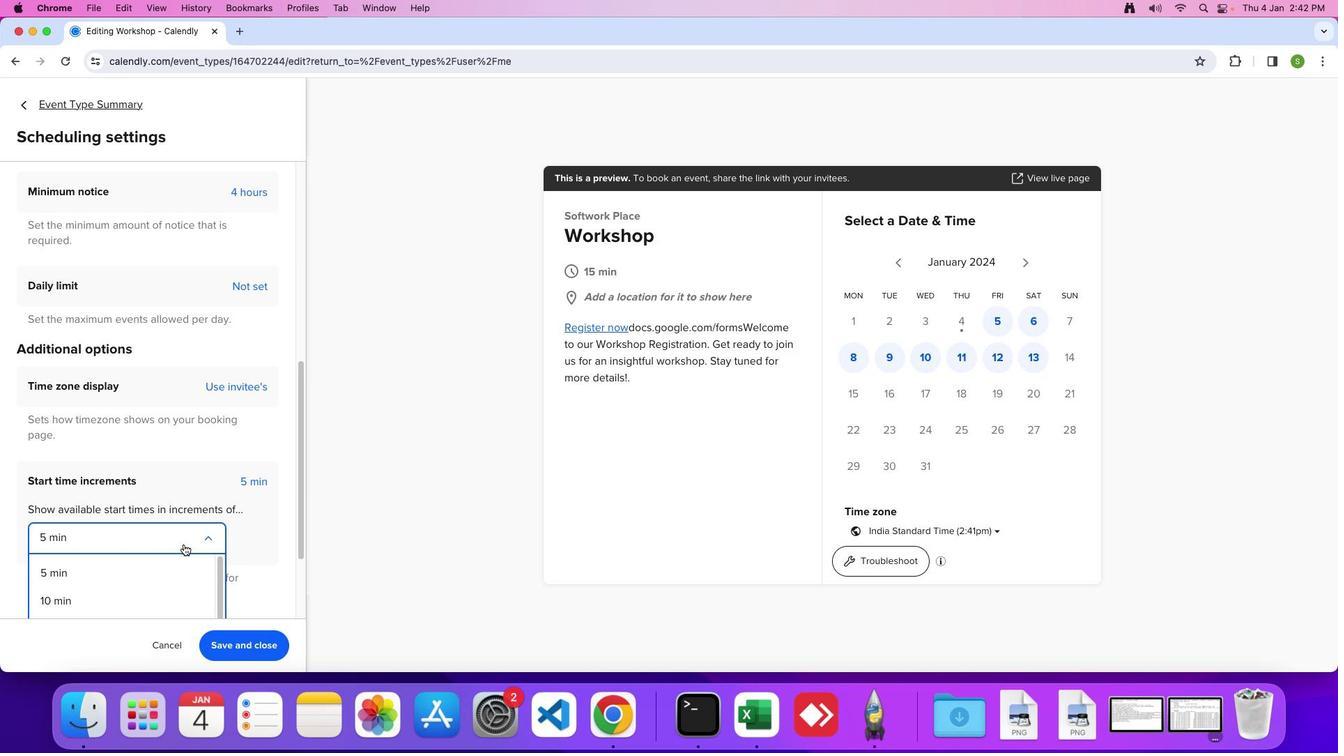 
Action: Mouse scrolled (183, 544) with delta (0, 0)
Screenshot: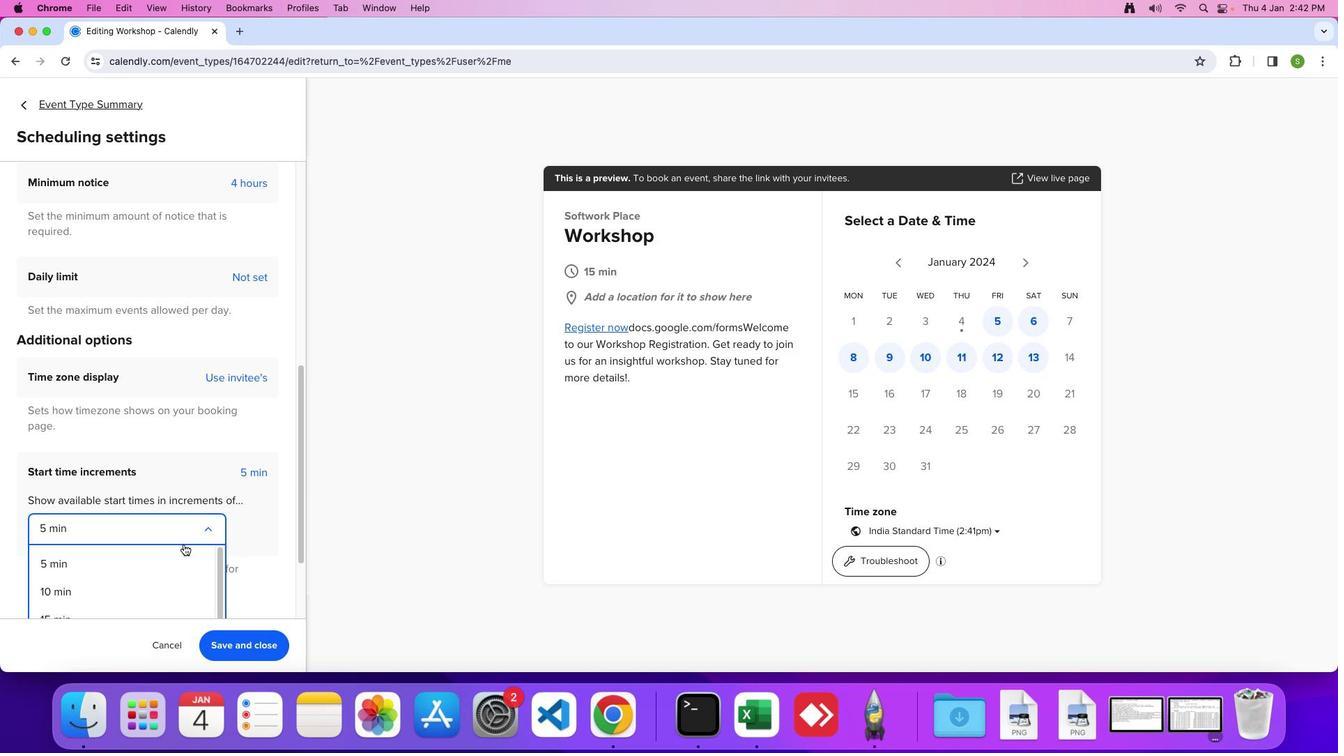 
Action: Mouse scrolled (183, 544) with delta (0, 0)
Screenshot: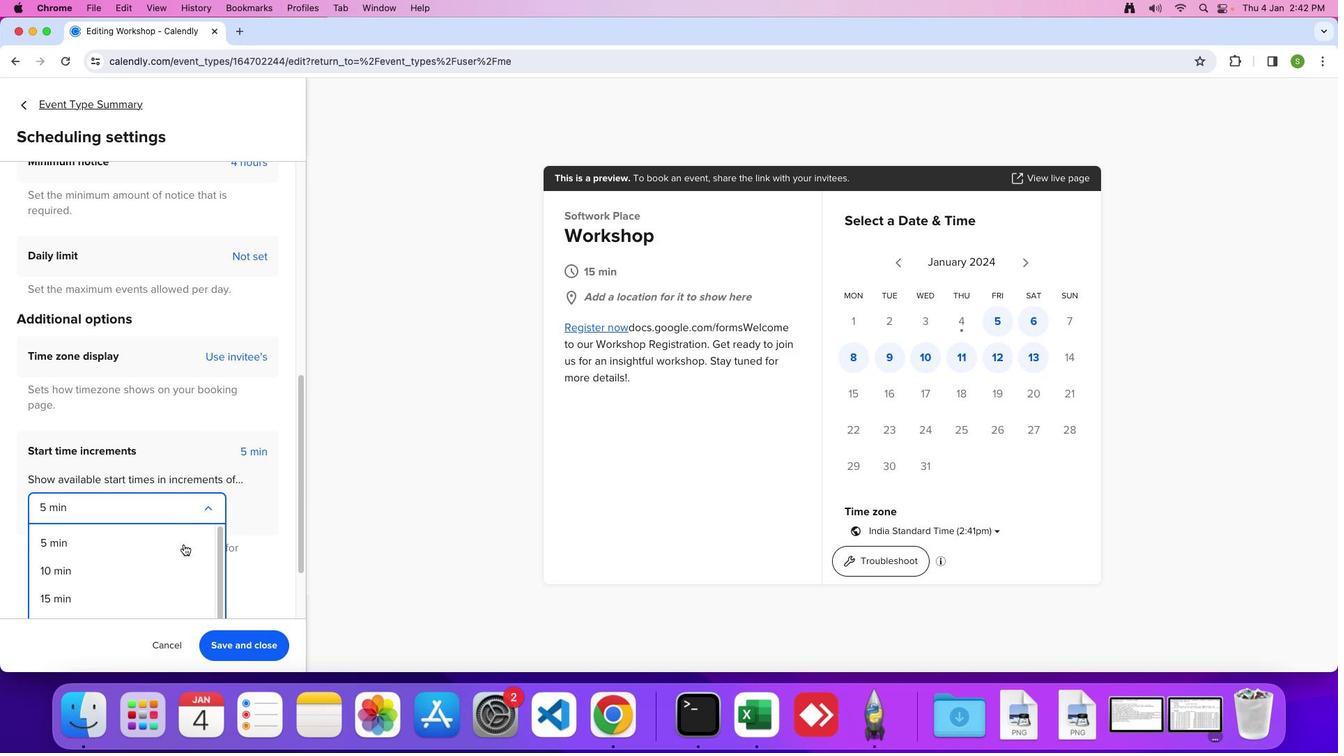 
Action: Mouse scrolled (183, 544) with delta (0, -2)
Screenshot: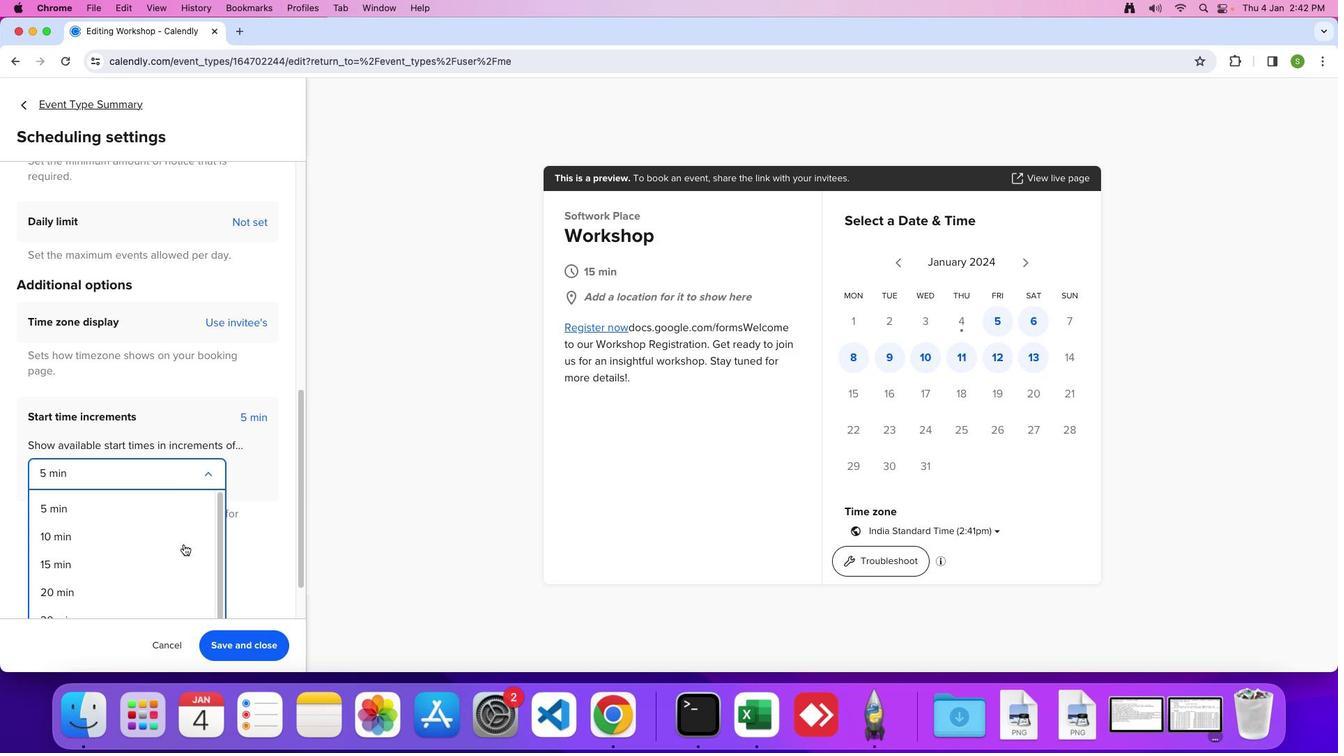 
Action: Mouse scrolled (183, 544) with delta (0, 0)
Screenshot: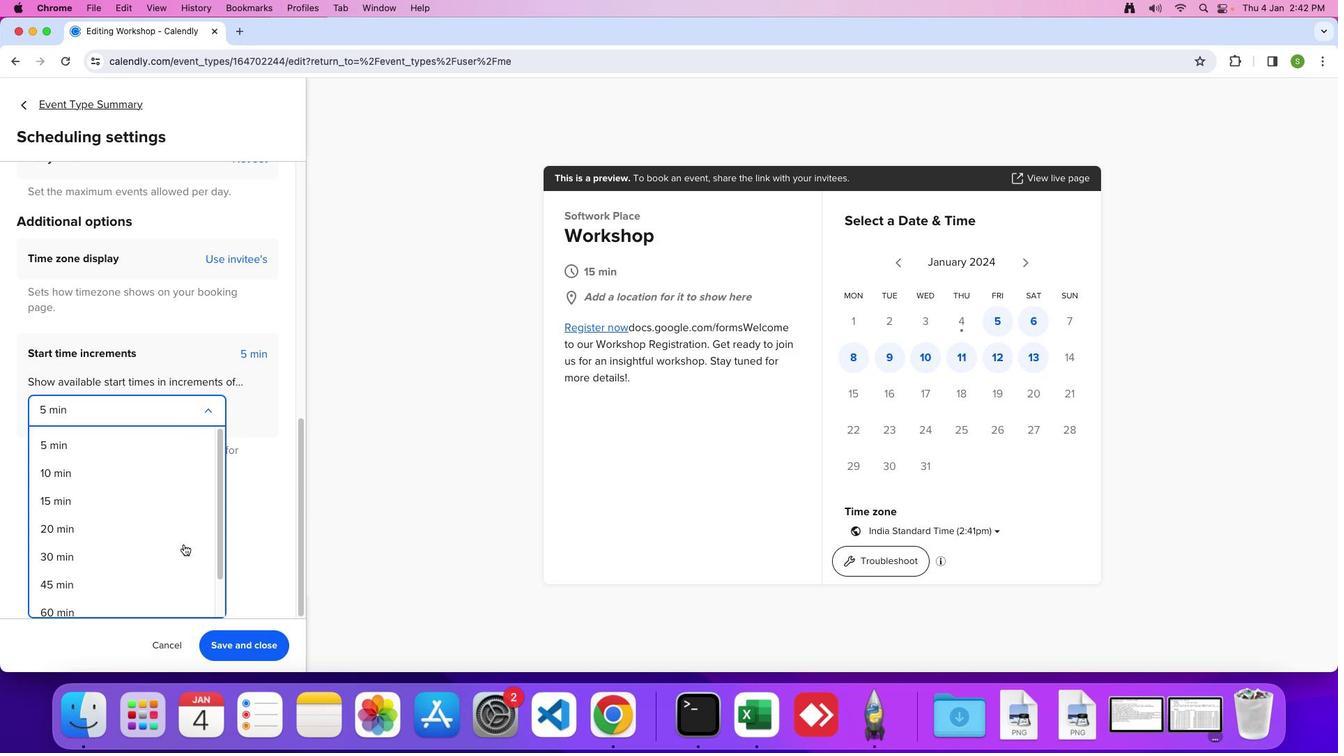 
Action: Mouse scrolled (183, 544) with delta (0, 0)
Screenshot: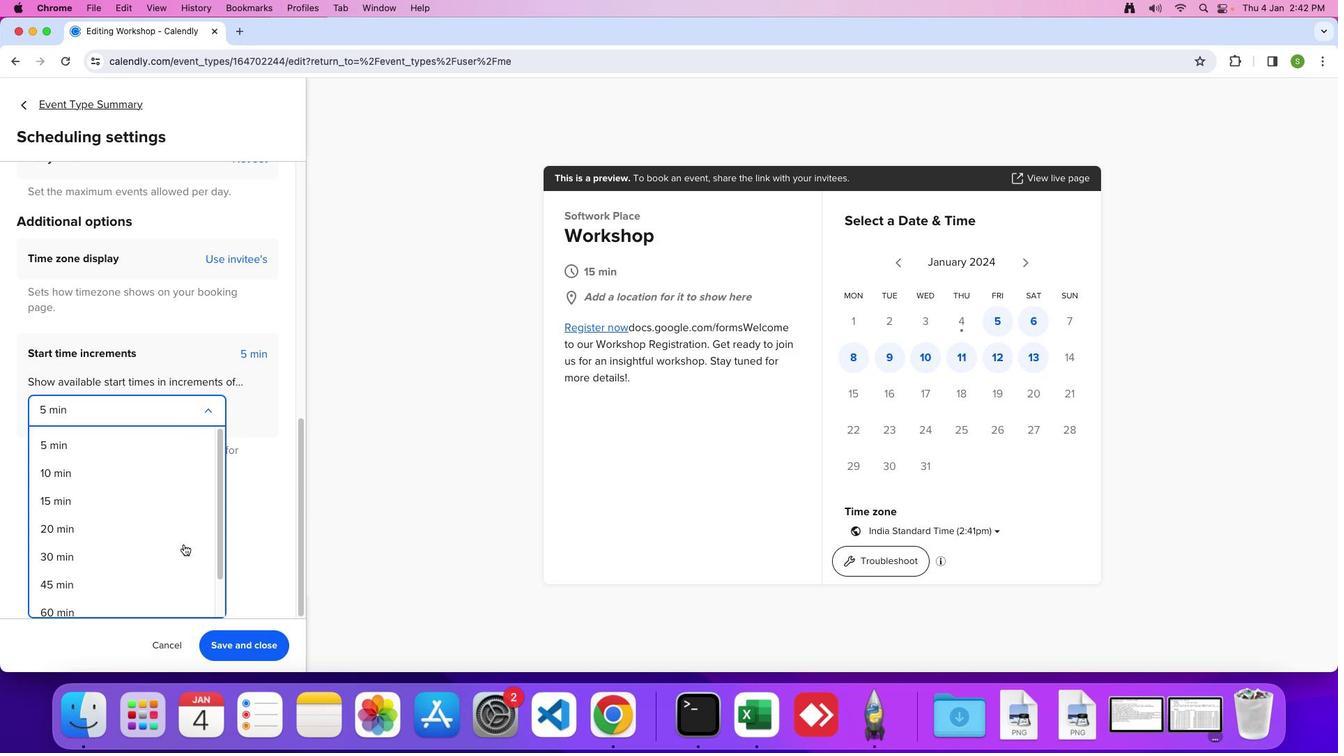 
Action: Mouse scrolled (183, 544) with delta (0, -2)
Screenshot: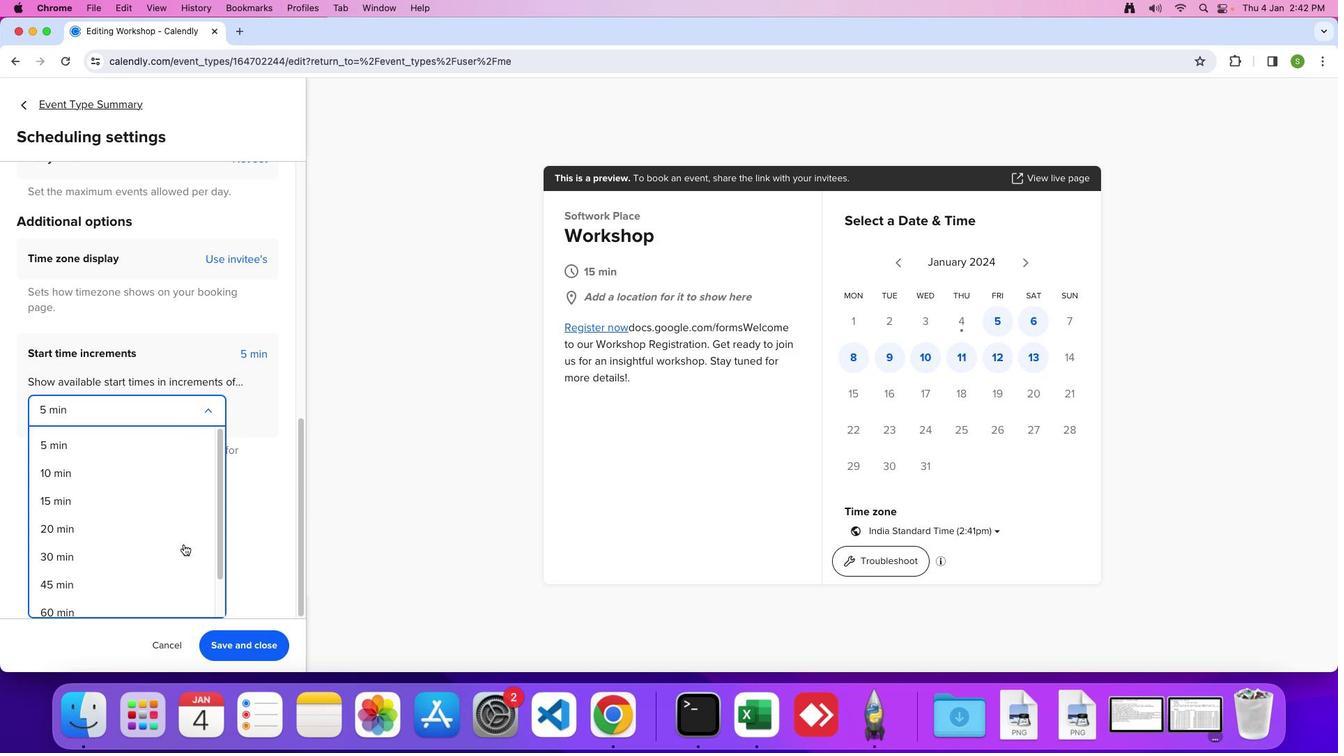 
Action: Mouse scrolled (183, 544) with delta (0, -3)
Screenshot: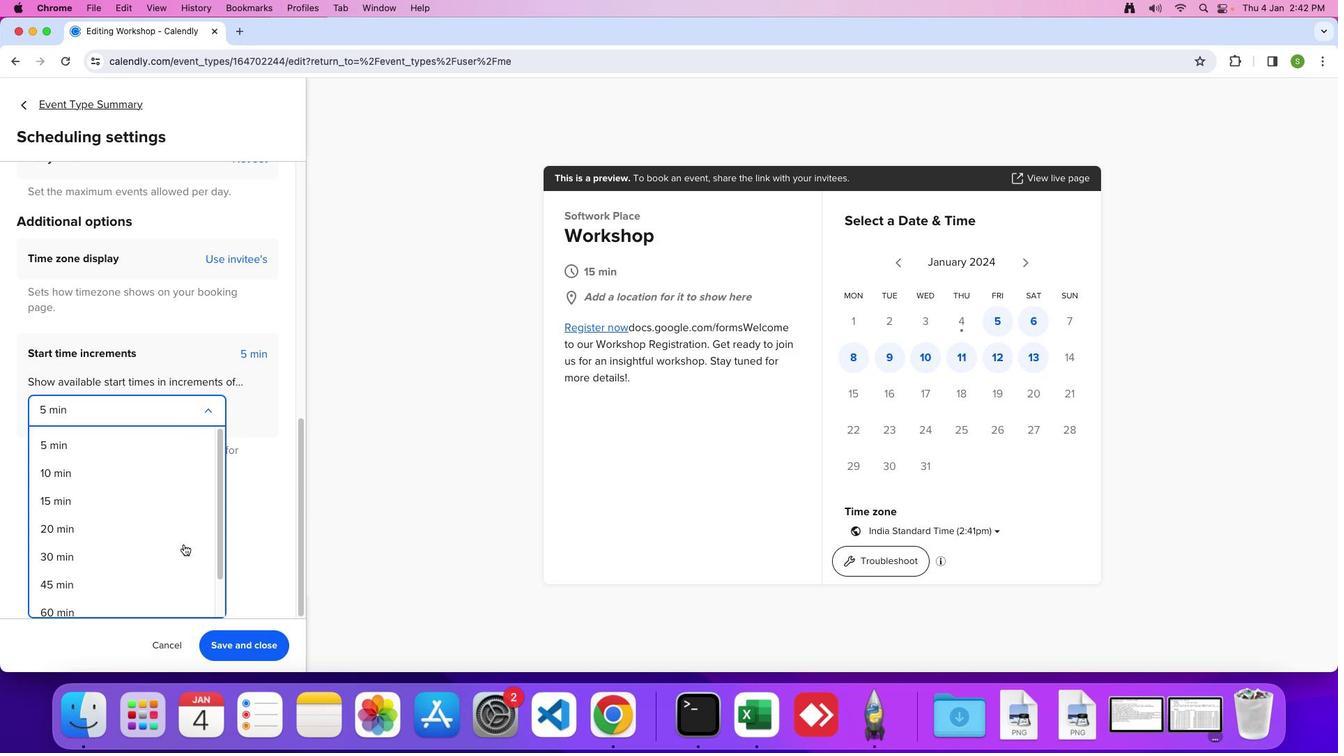 
Action: Mouse moved to (163, 534)
Screenshot: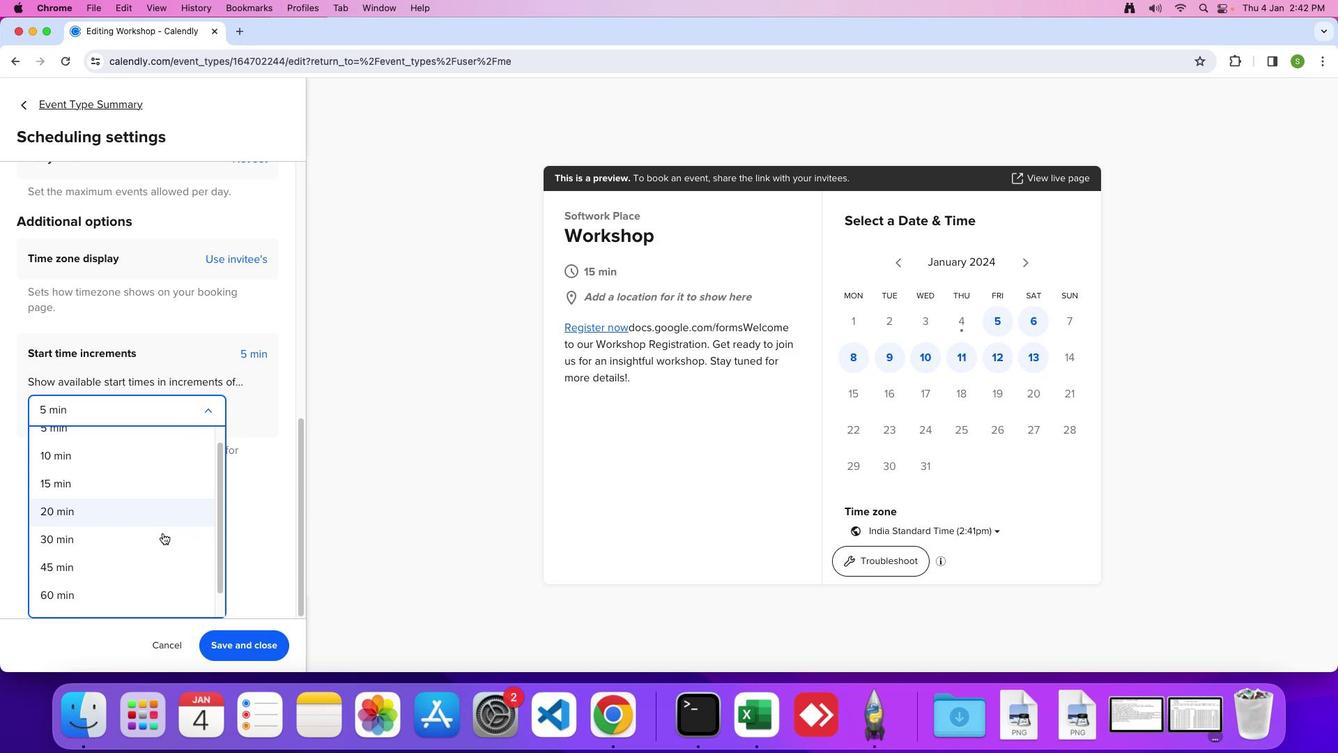 
Action: Mouse scrolled (163, 534) with delta (0, 0)
Screenshot: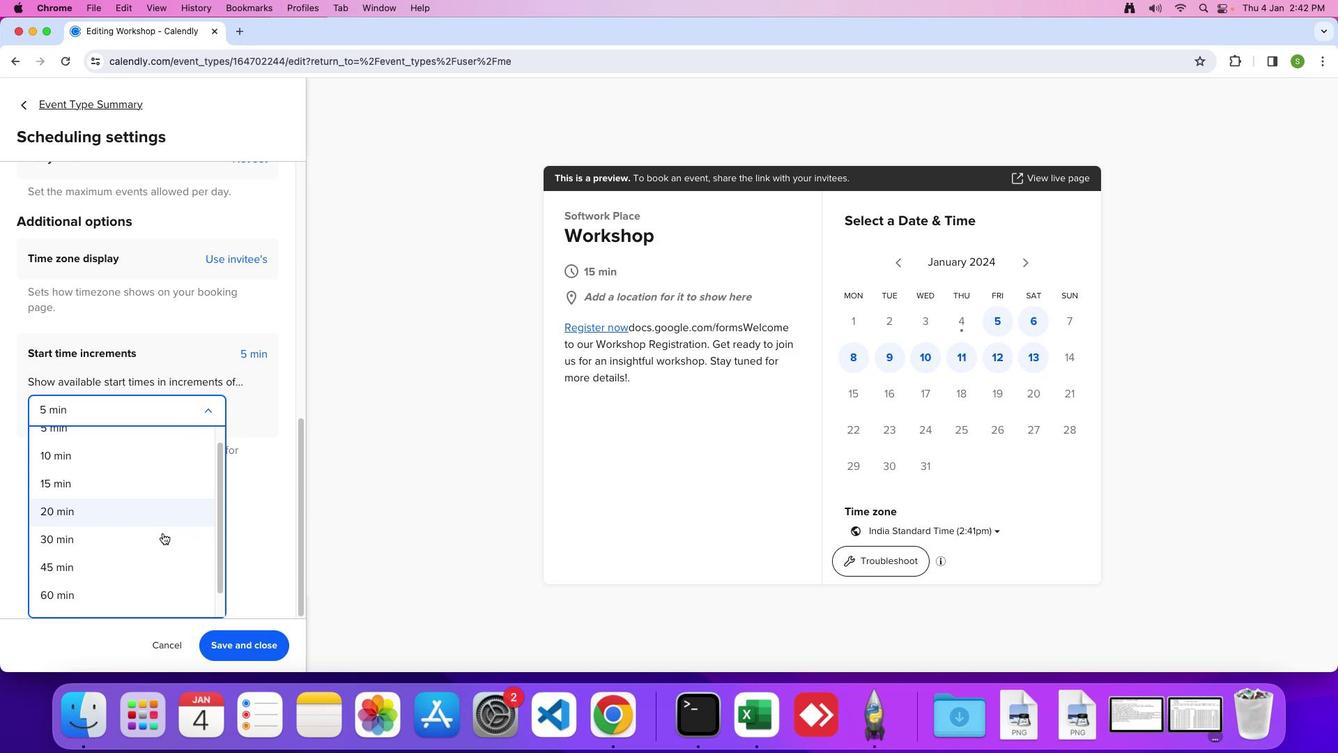 
Action: Mouse scrolled (163, 534) with delta (0, 0)
Screenshot: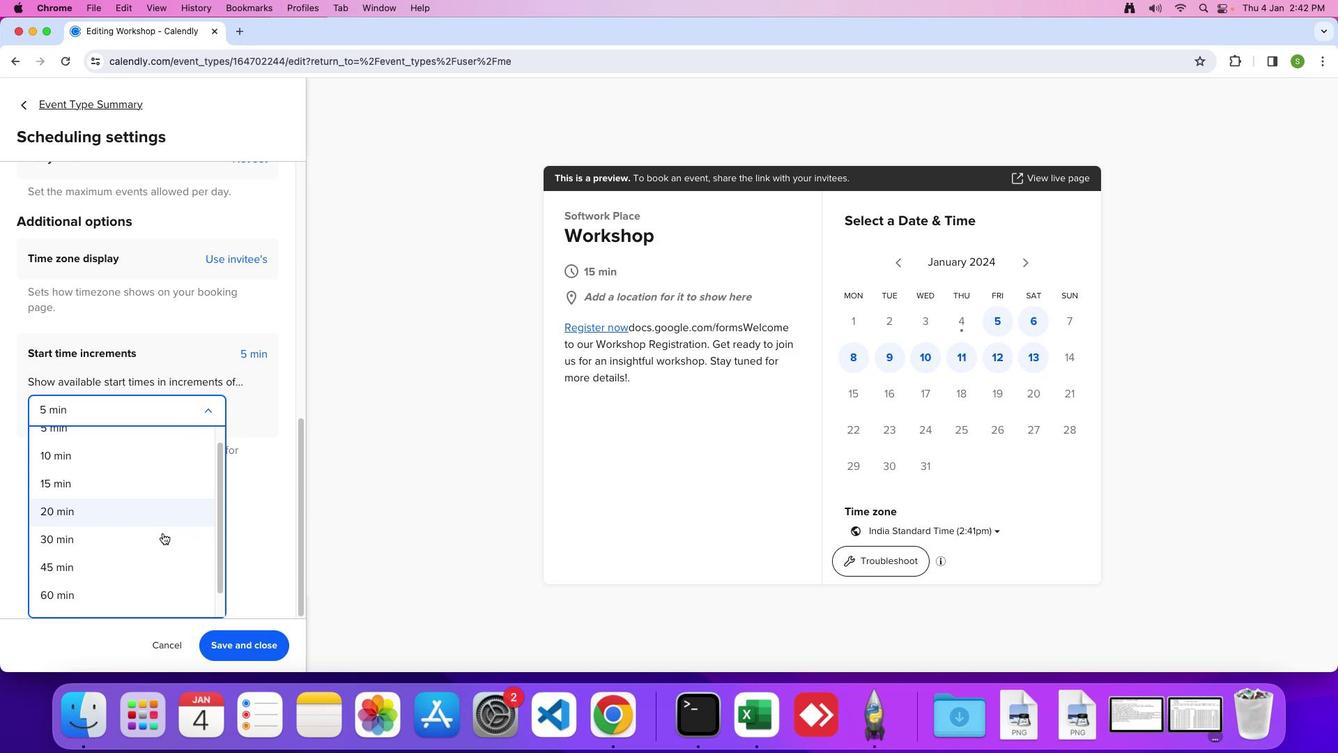 
Action: Mouse moved to (163, 533)
Screenshot: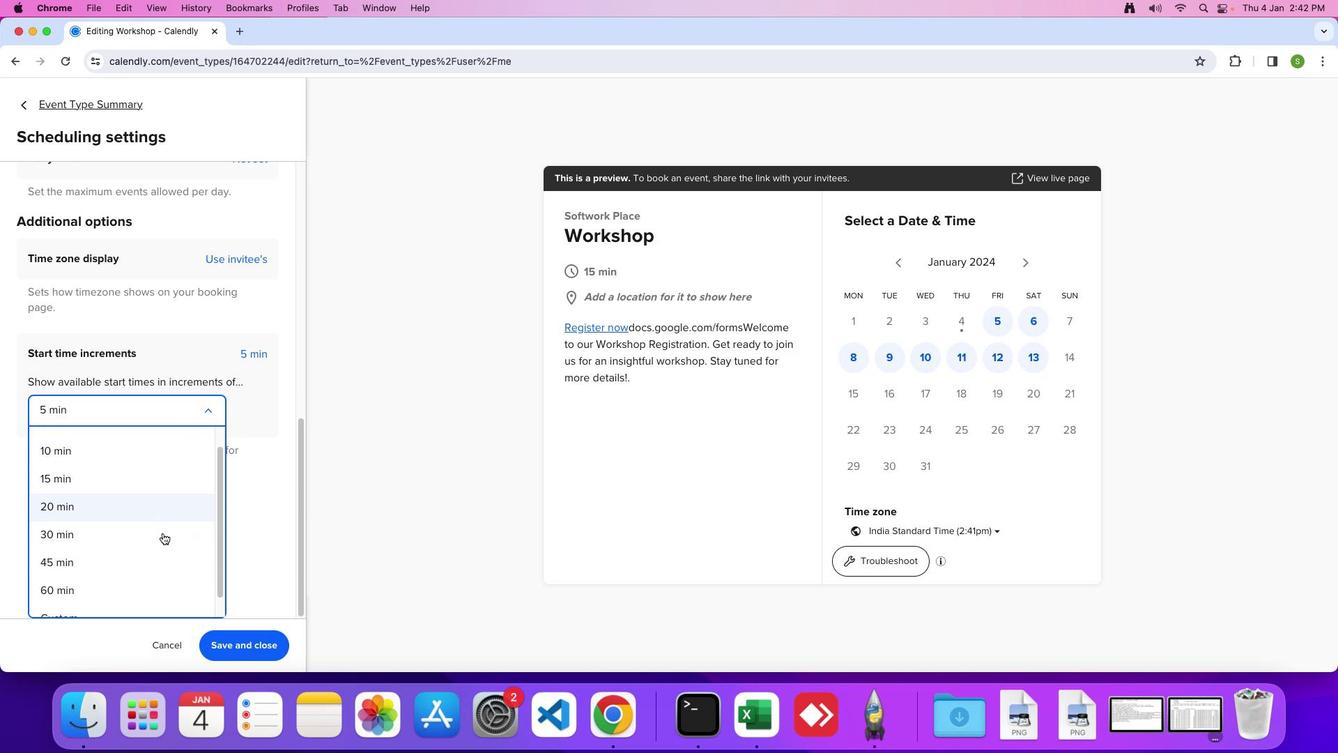 
Action: Mouse scrolled (163, 533) with delta (0, -2)
Screenshot: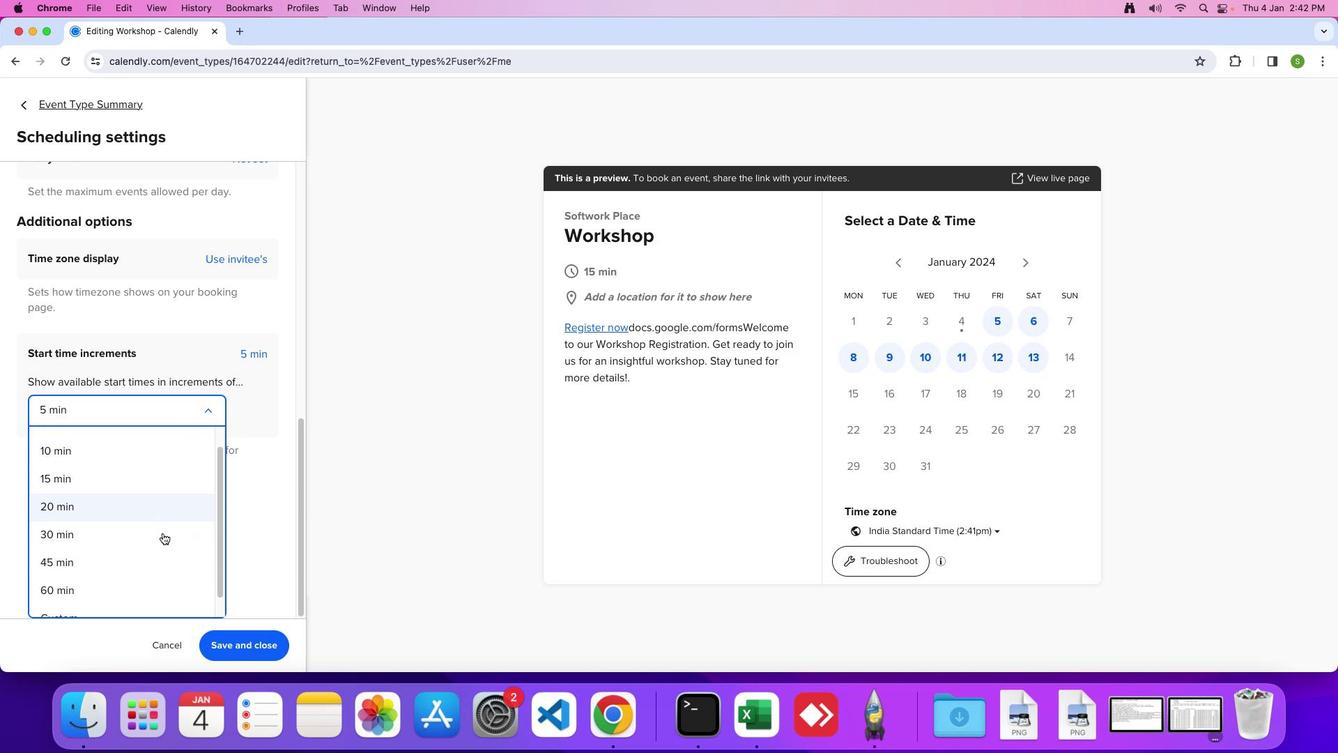 
Action: Mouse moved to (163, 532)
Screenshot: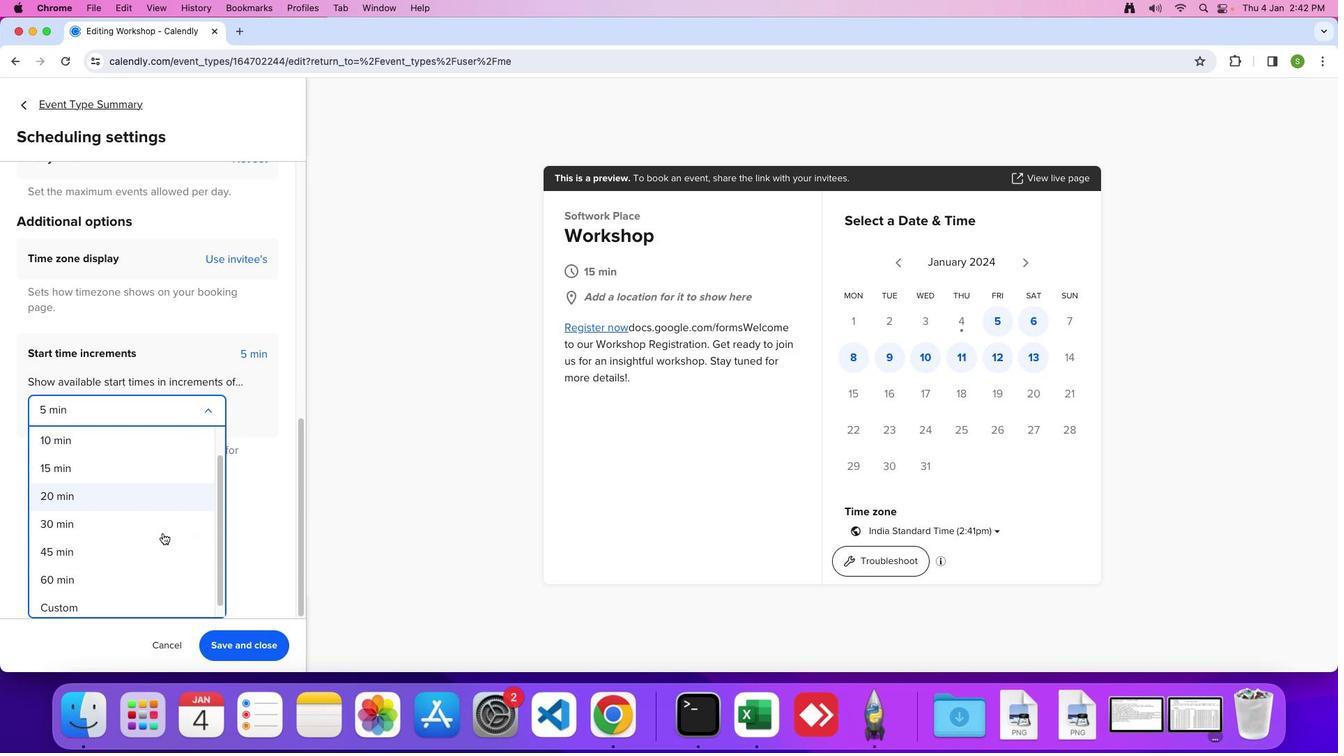 
Action: Mouse scrolled (163, 532) with delta (0, 0)
Screenshot: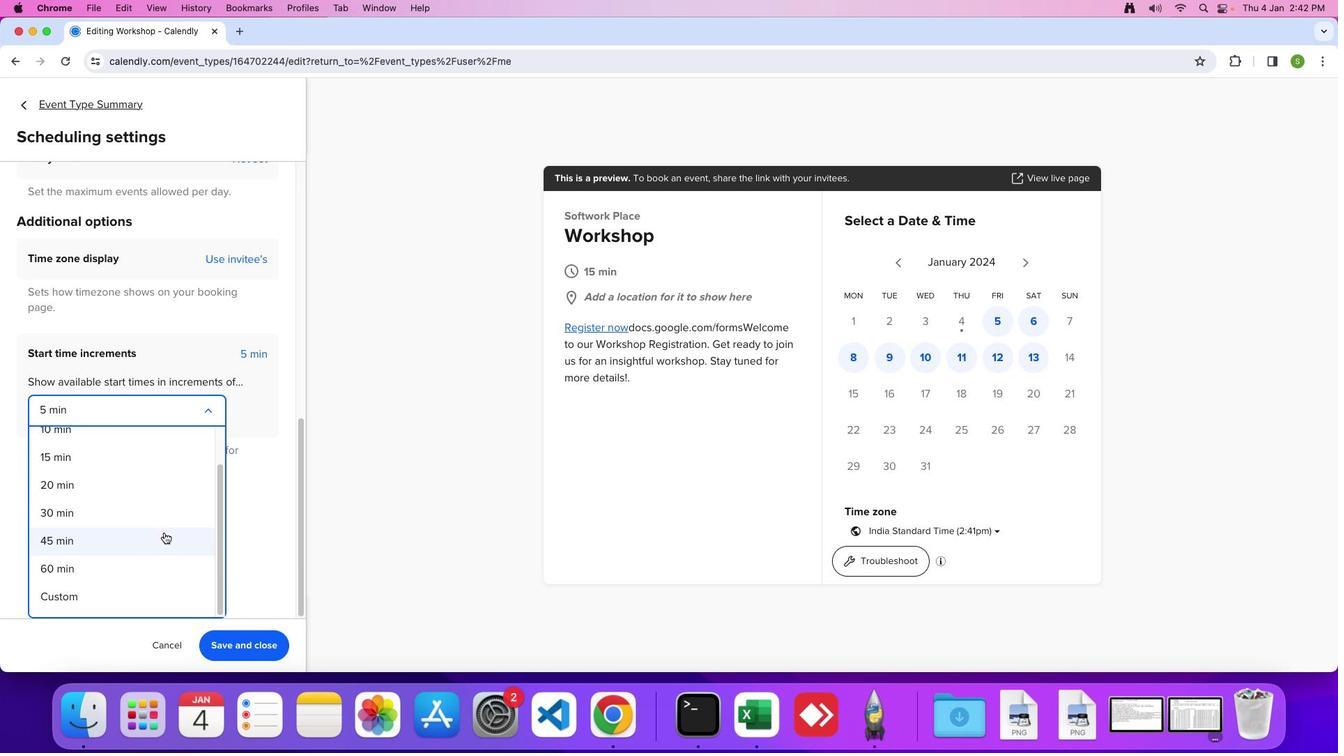 
Action: Mouse scrolled (163, 532) with delta (0, 0)
Screenshot: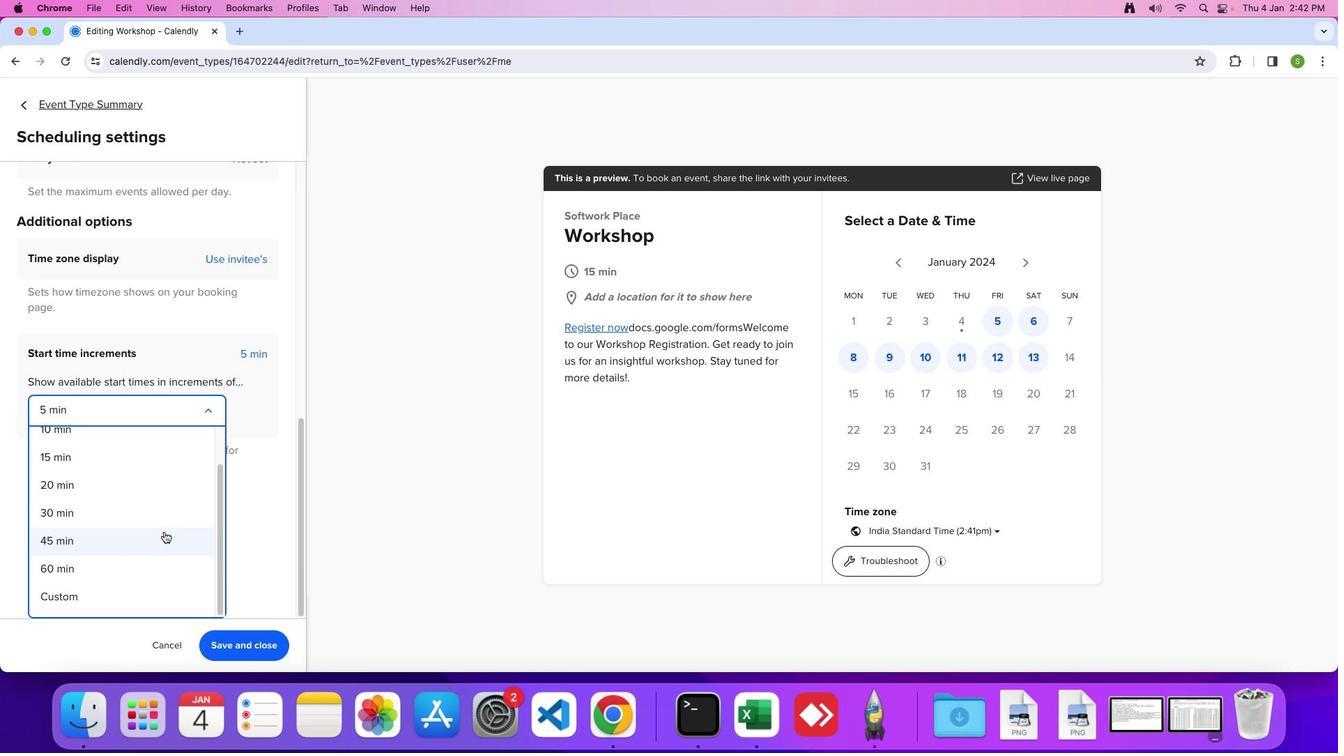 
Action: Mouse moved to (163, 532)
Screenshot: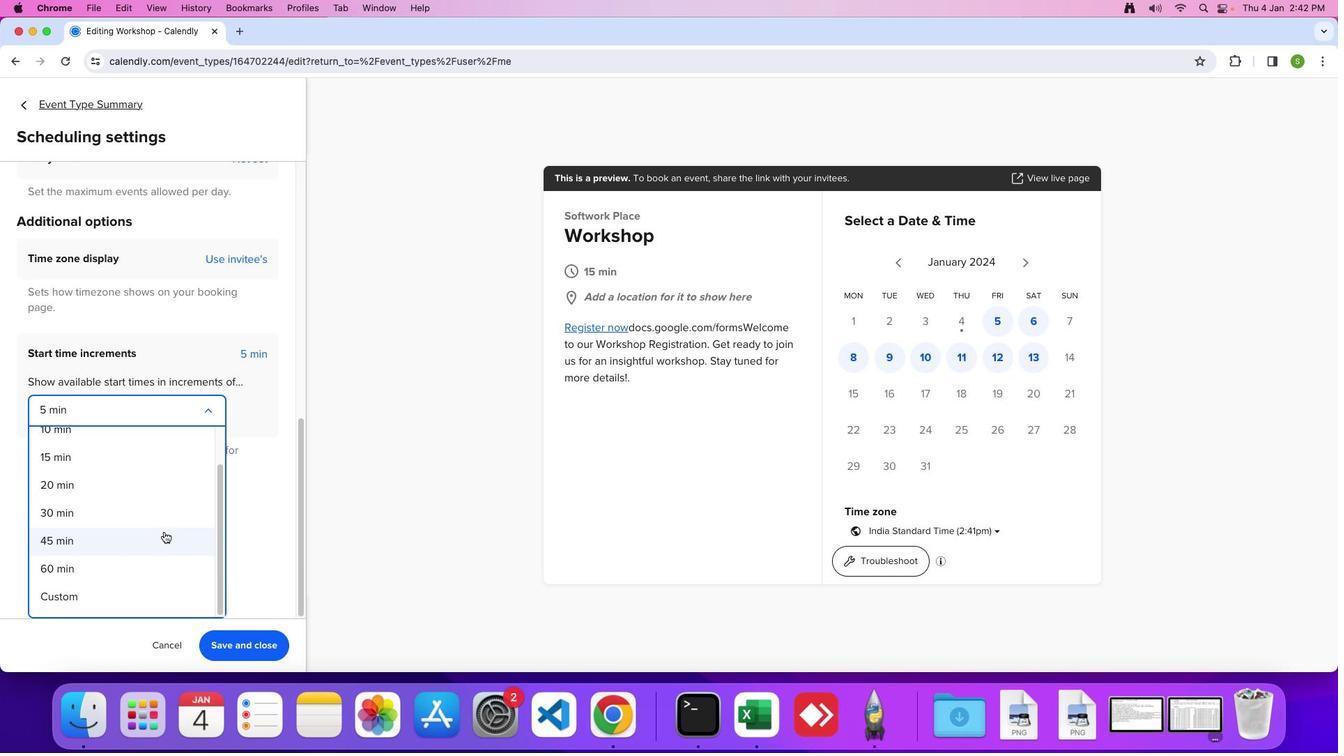 
Action: Mouse scrolled (163, 532) with delta (0, -2)
Screenshot: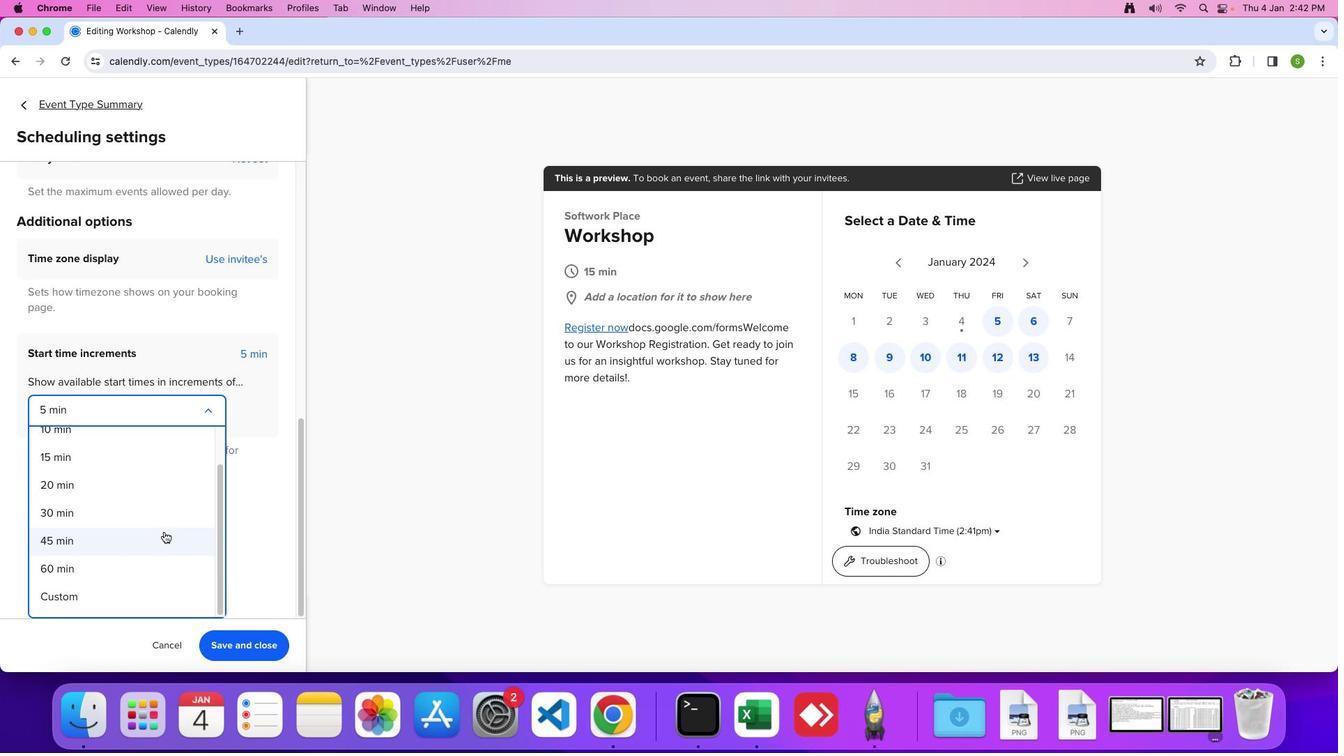 
Action: Mouse moved to (163, 532)
Screenshot: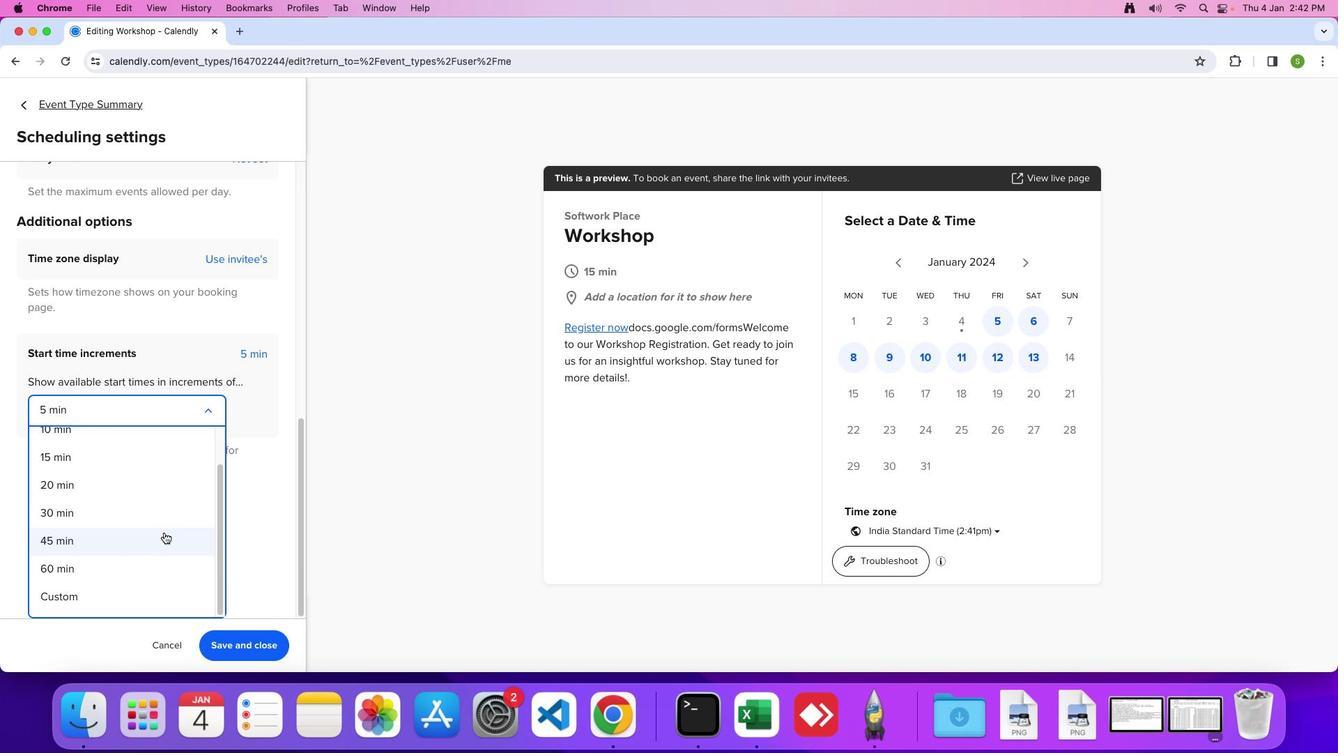 
Action: Mouse scrolled (163, 532) with delta (0, -4)
Screenshot: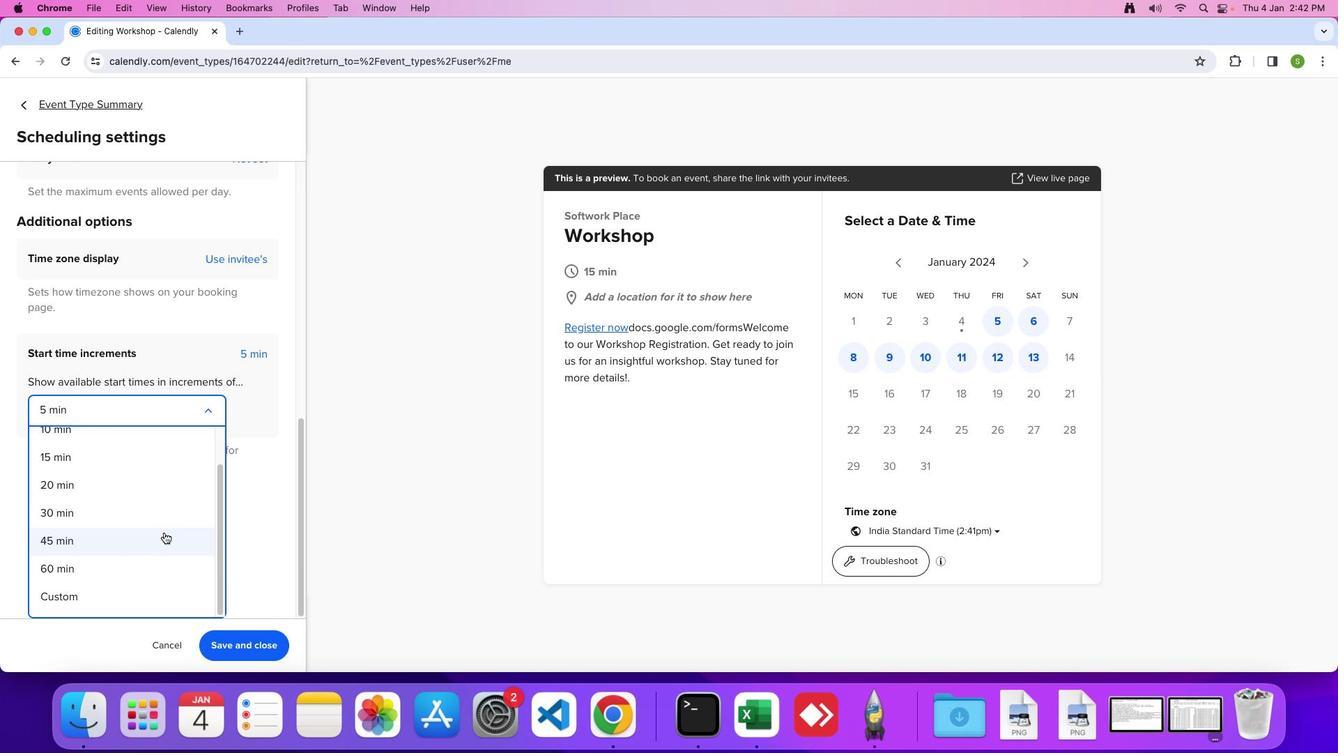 
Action: Mouse moved to (95, 596)
Screenshot: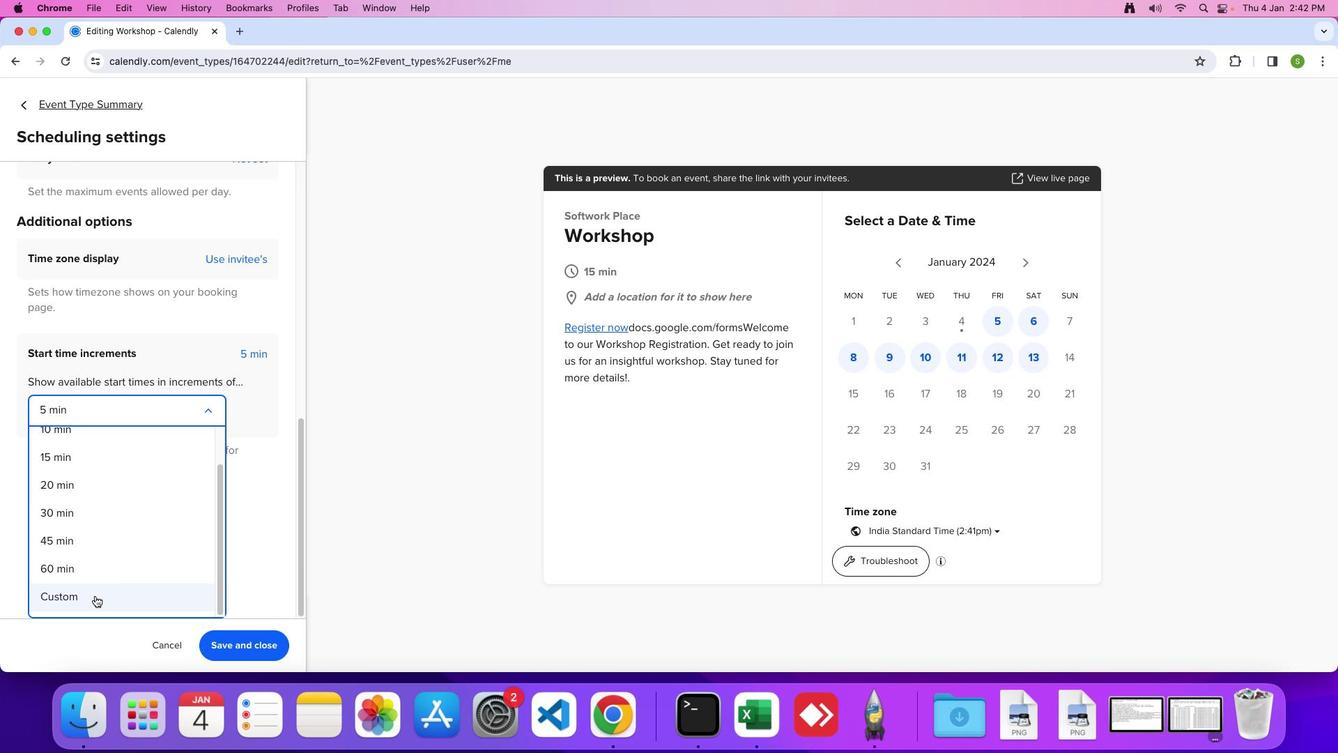 
Action: Mouse pressed left at (95, 596)
Screenshot: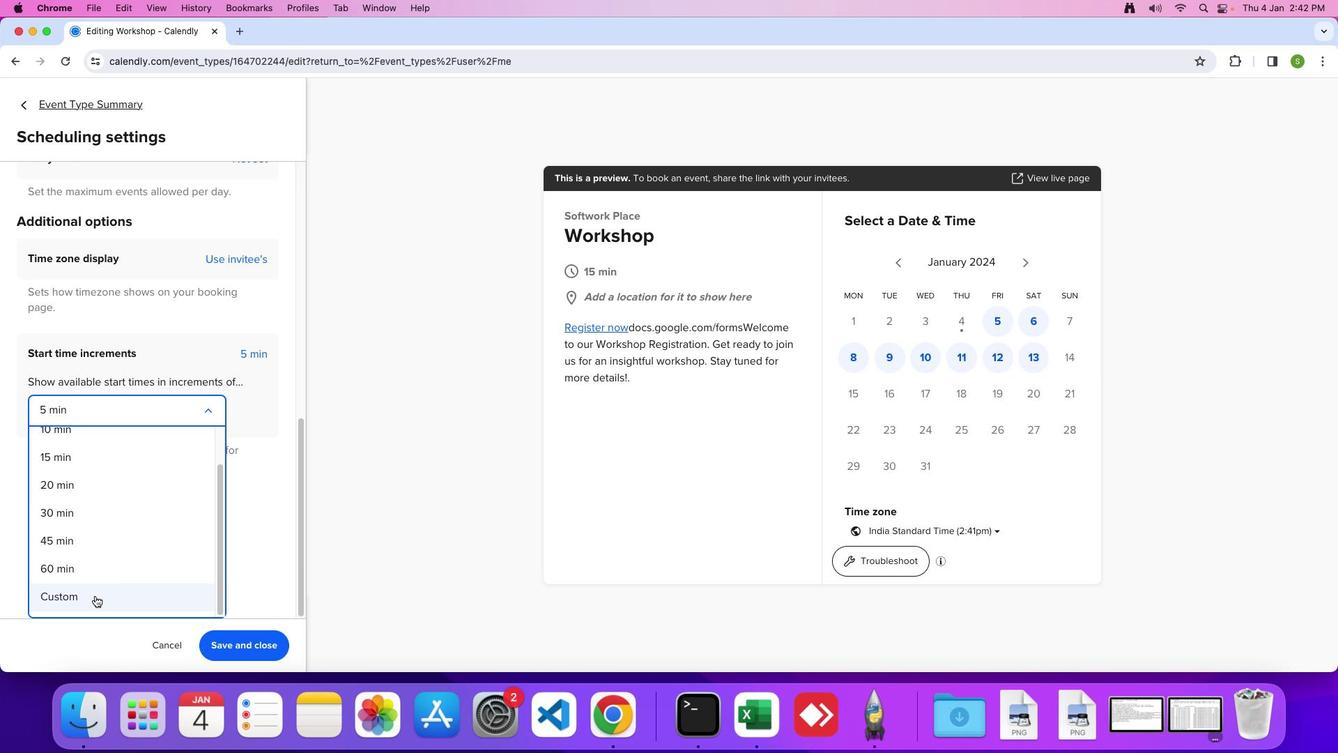 
Action: Mouse moved to (84, 534)
Screenshot: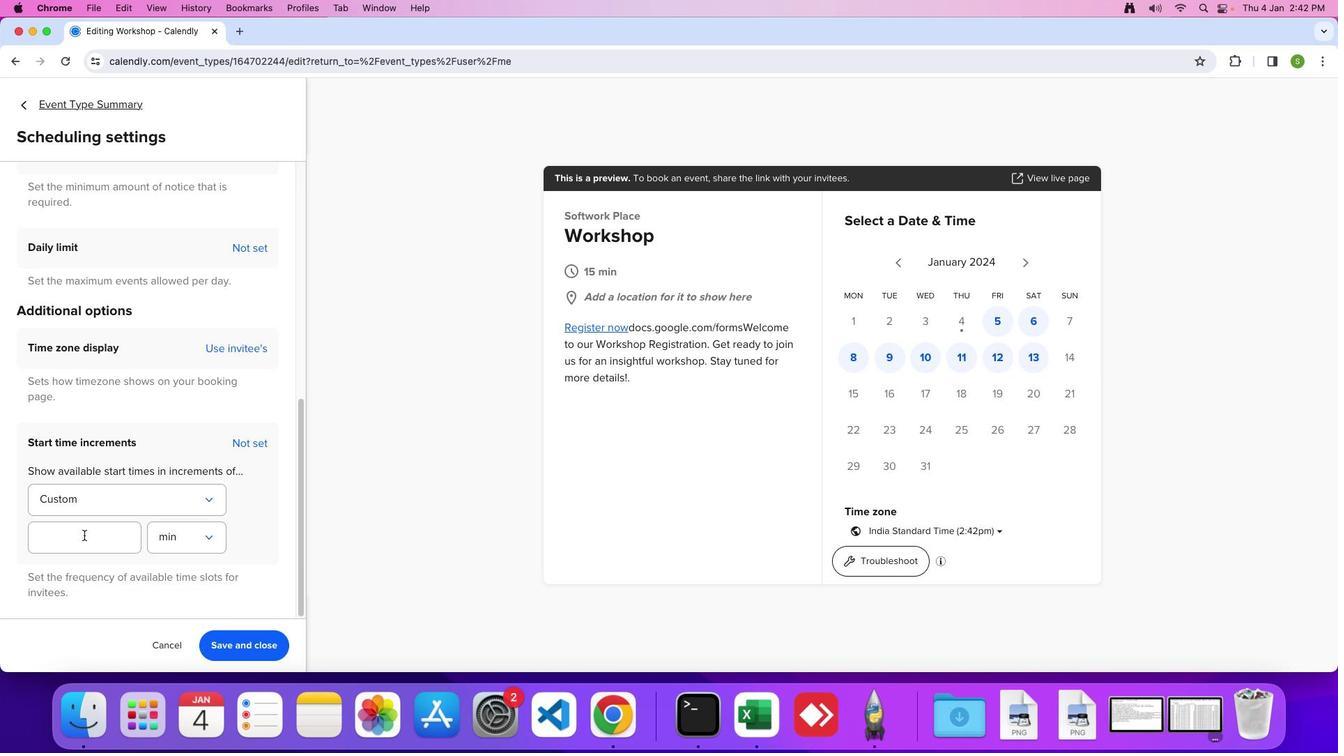 
Action: Mouse pressed left at (84, 534)
Screenshot: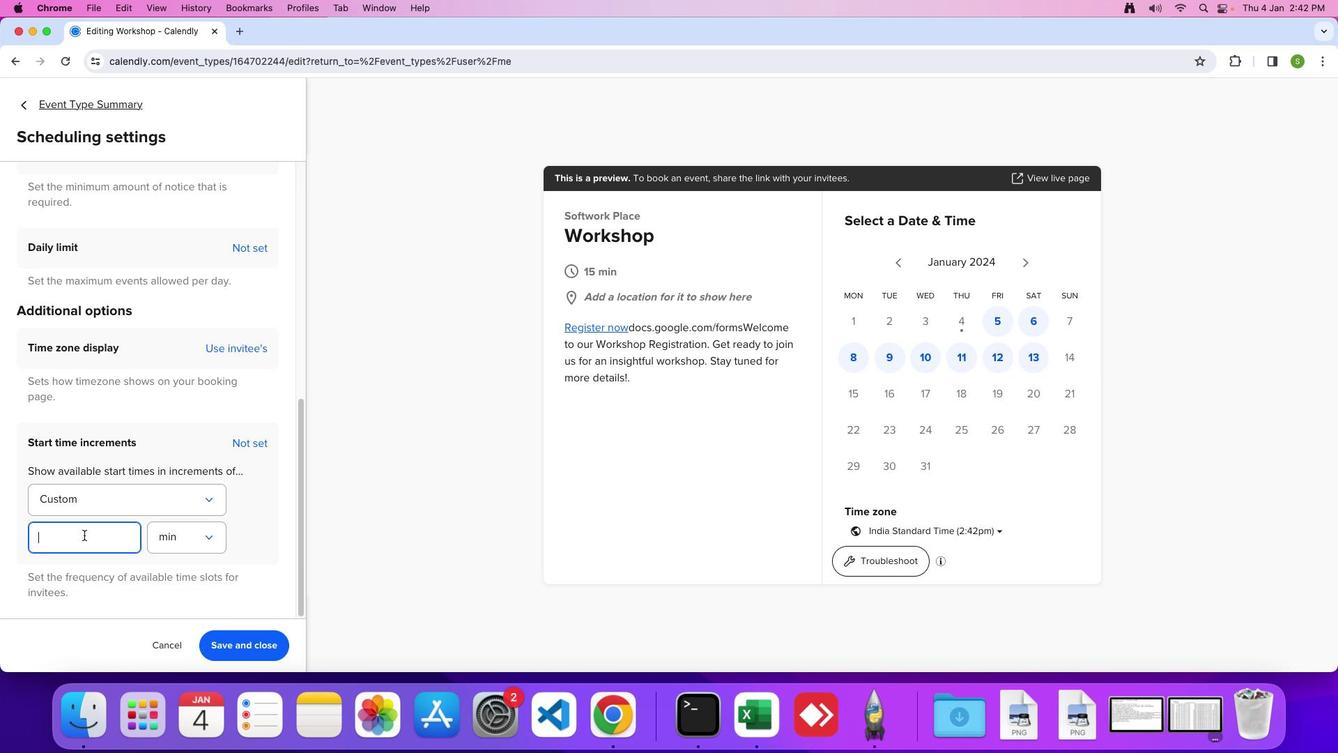 
Action: Mouse moved to (85, 534)
Screenshot: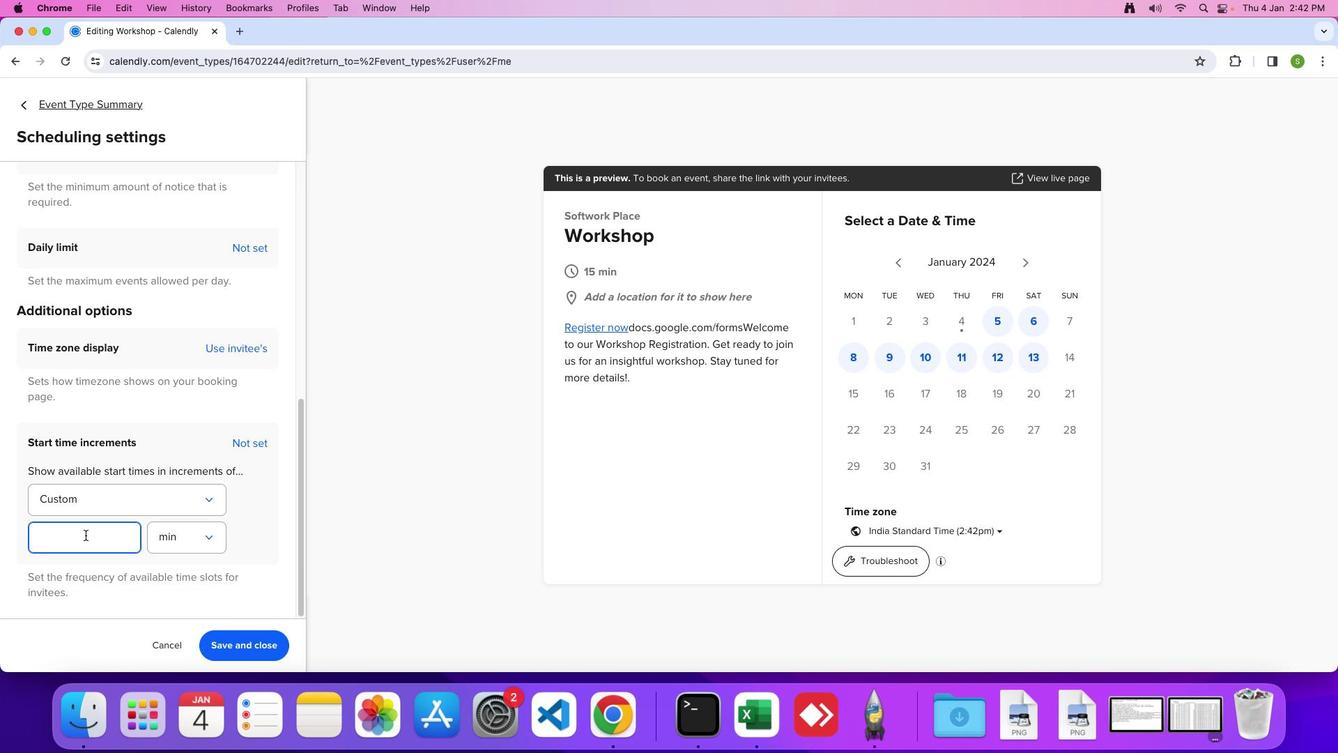 
Action: Key pressed '1''2'
Screenshot: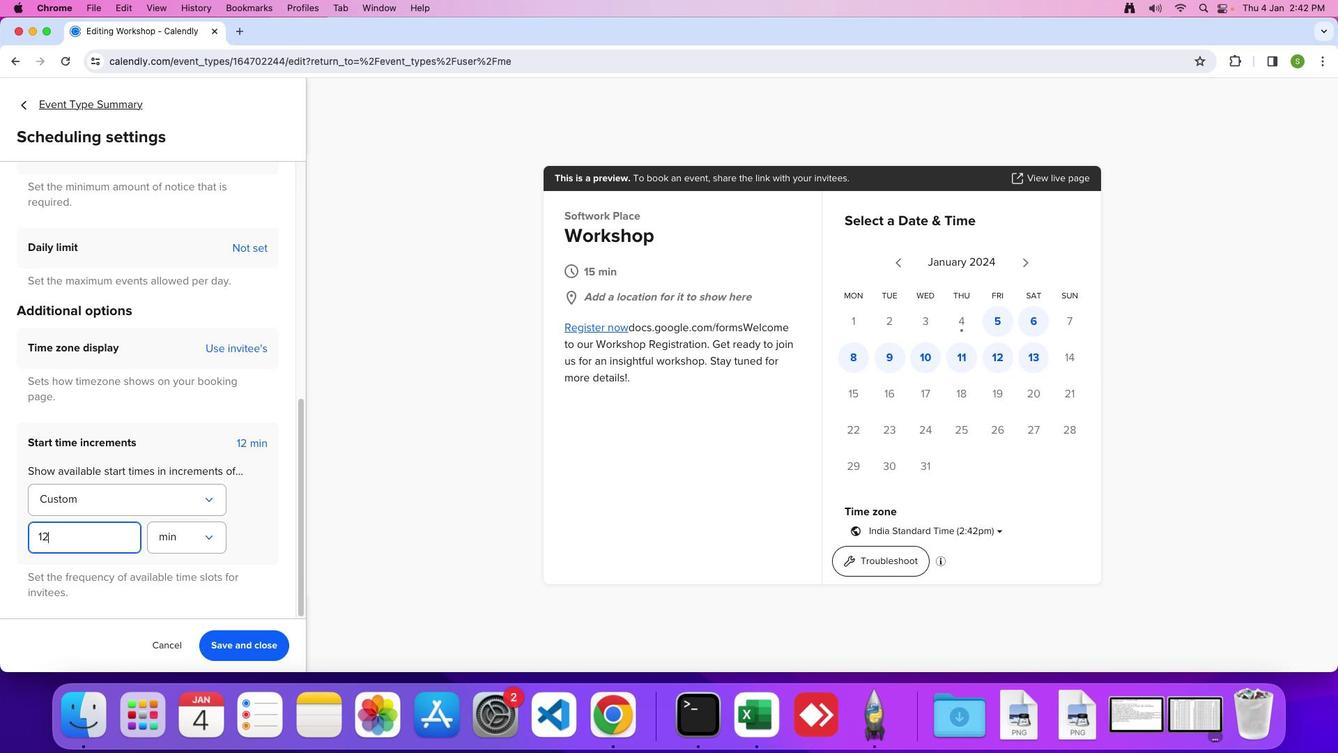 
Action: Mouse moved to (211, 576)
Screenshot: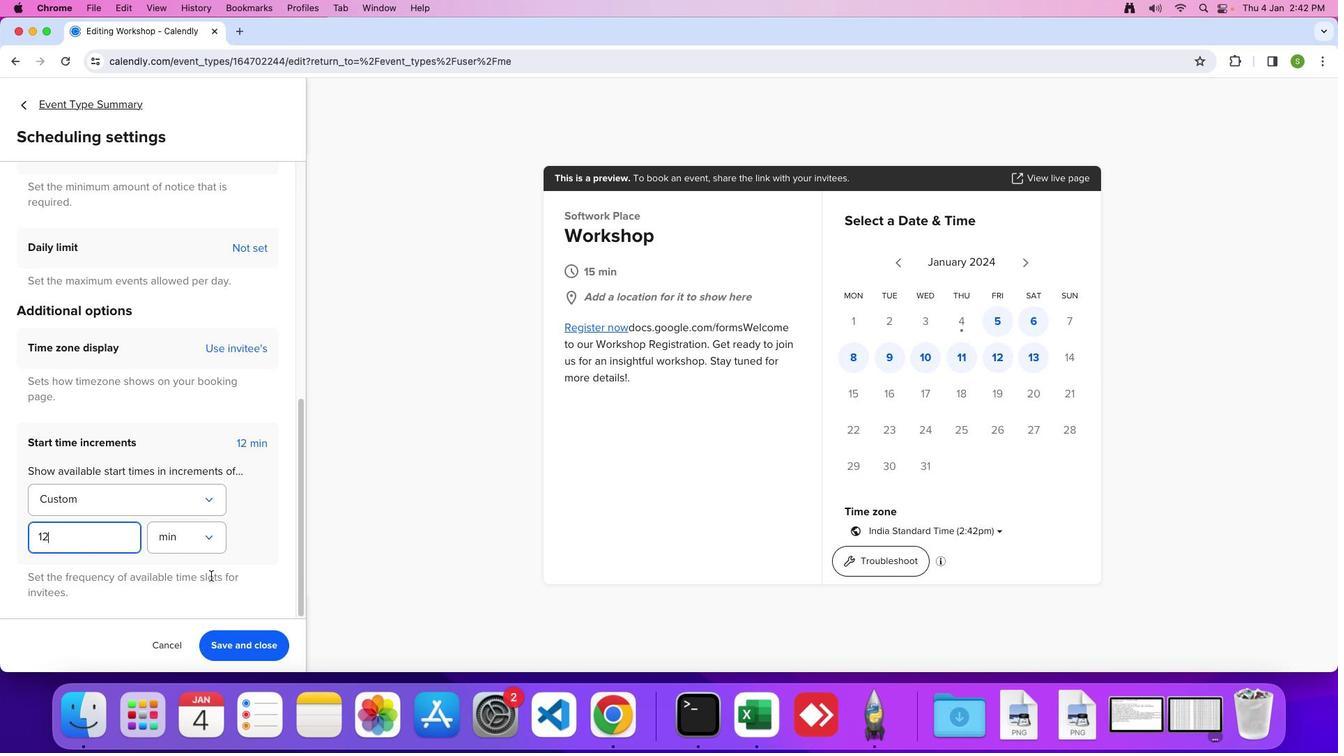 
